 Task: Search one way flight ticket for 5 adults, 1 child, 2 infants in seat and 1 infant on lap in business from Eau Claire: Chippewa Valley Regional Airport to Evansville: Evansville Regional Airport on 5-3-2023. Number of bags: 2 checked bags. Outbound departure time preference is 17:30.
Action: Mouse moved to (333, 278)
Screenshot: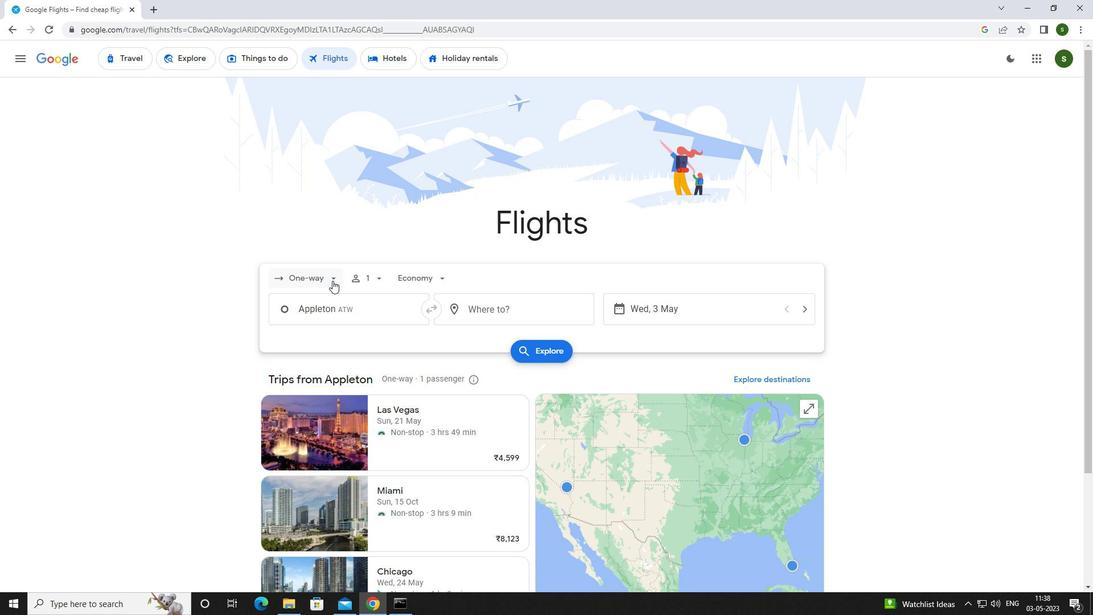 
Action: Mouse pressed left at (333, 278)
Screenshot: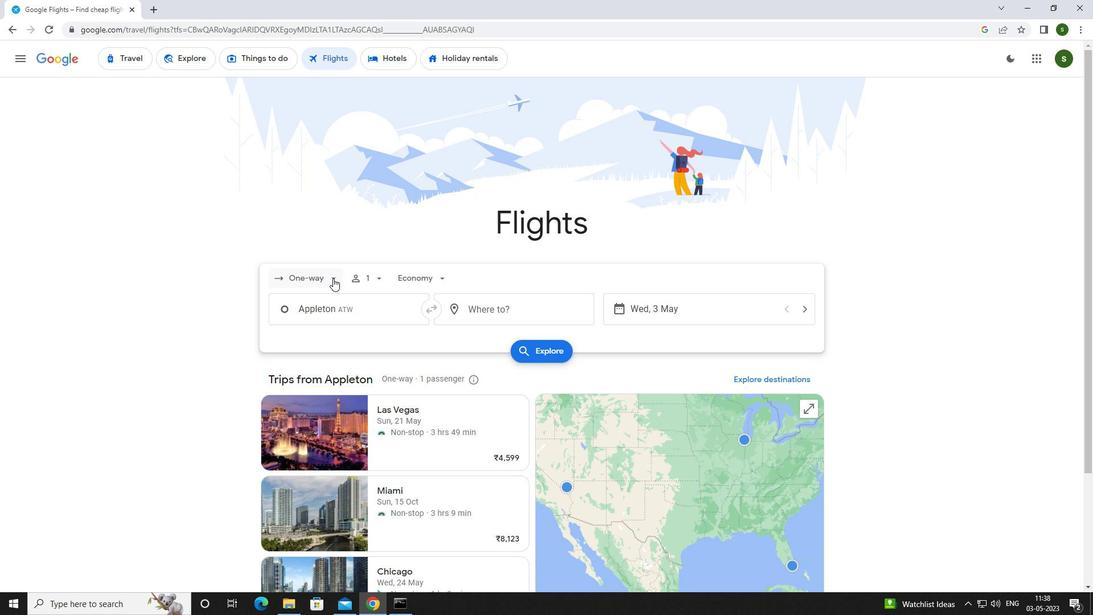 
Action: Mouse moved to (328, 332)
Screenshot: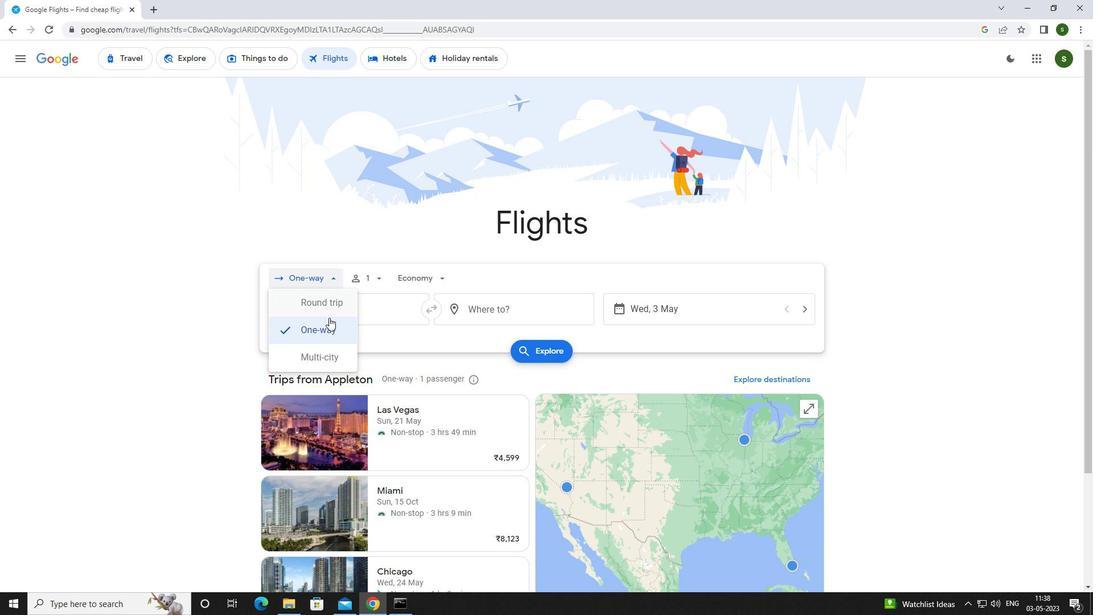 
Action: Mouse pressed left at (328, 332)
Screenshot: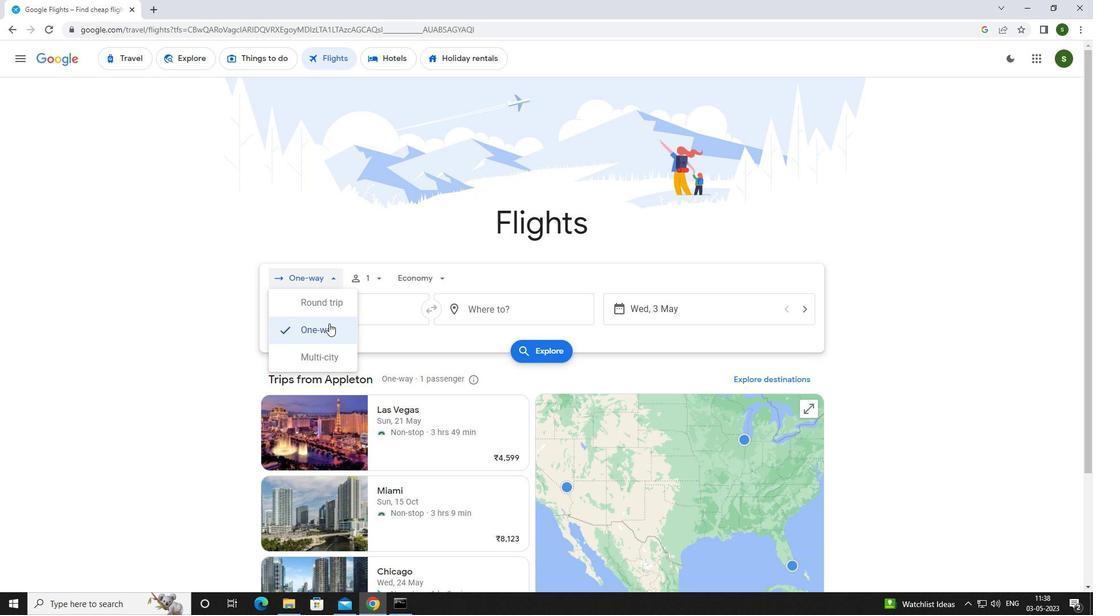 
Action: Mouse moved to (384, 280)
Screenshot: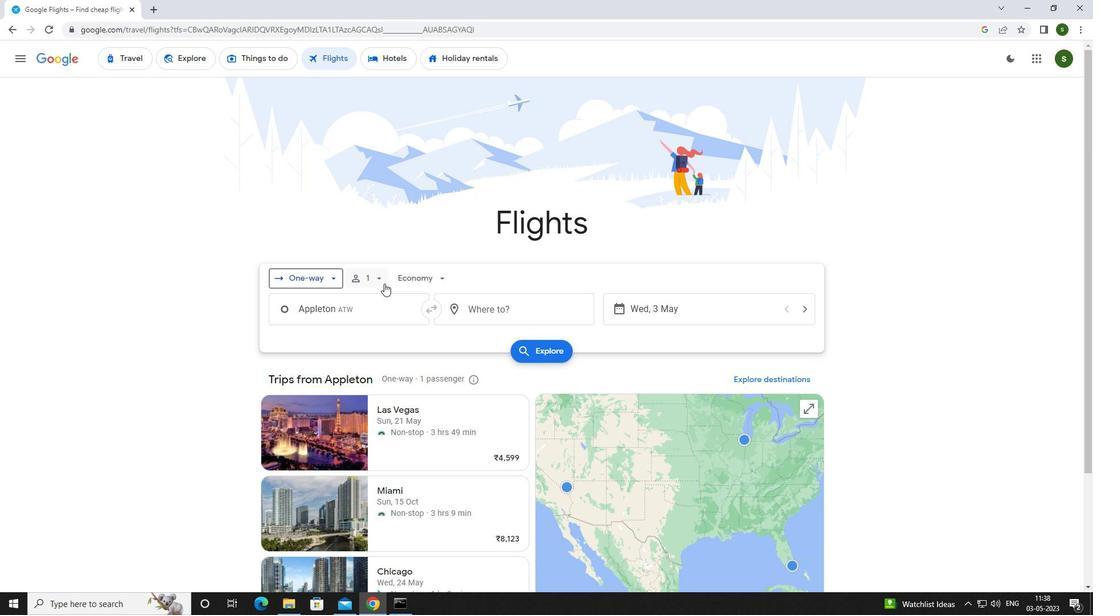 
Action: Mouse pressed left at (384, 280)
Screenshot: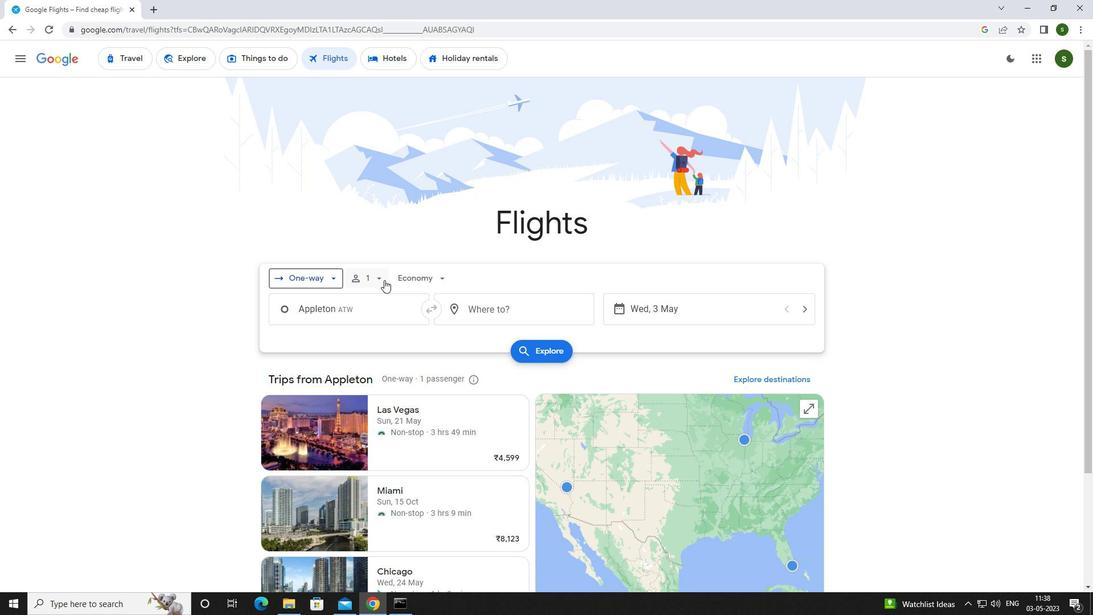 
Action: Mouse moved to (473, 305)
Screenshot: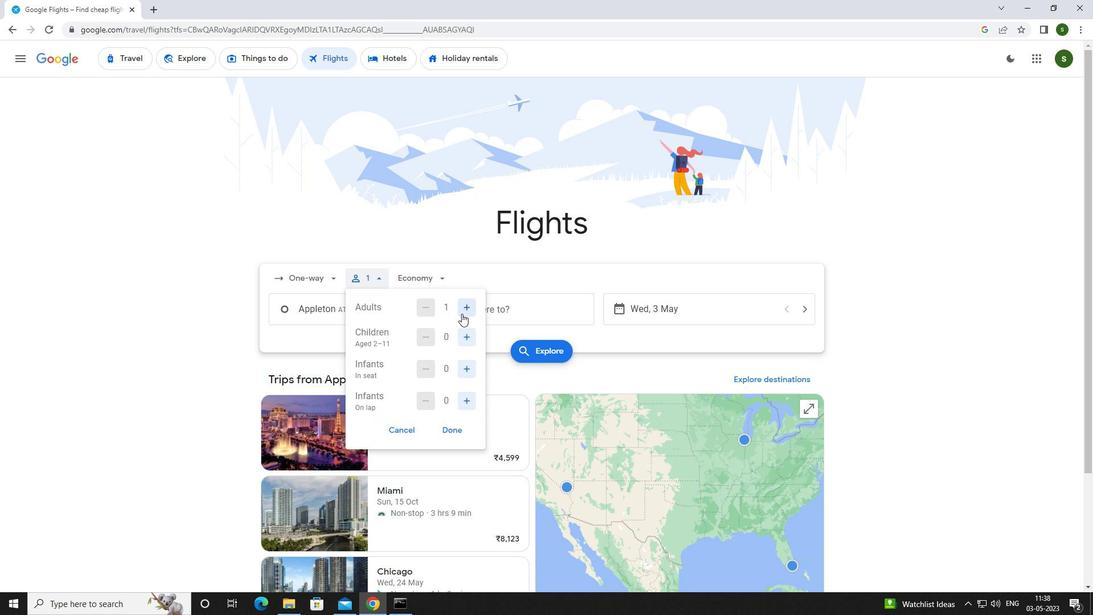 
Action: Mouse pressed left at (473, 305)
Screenshot: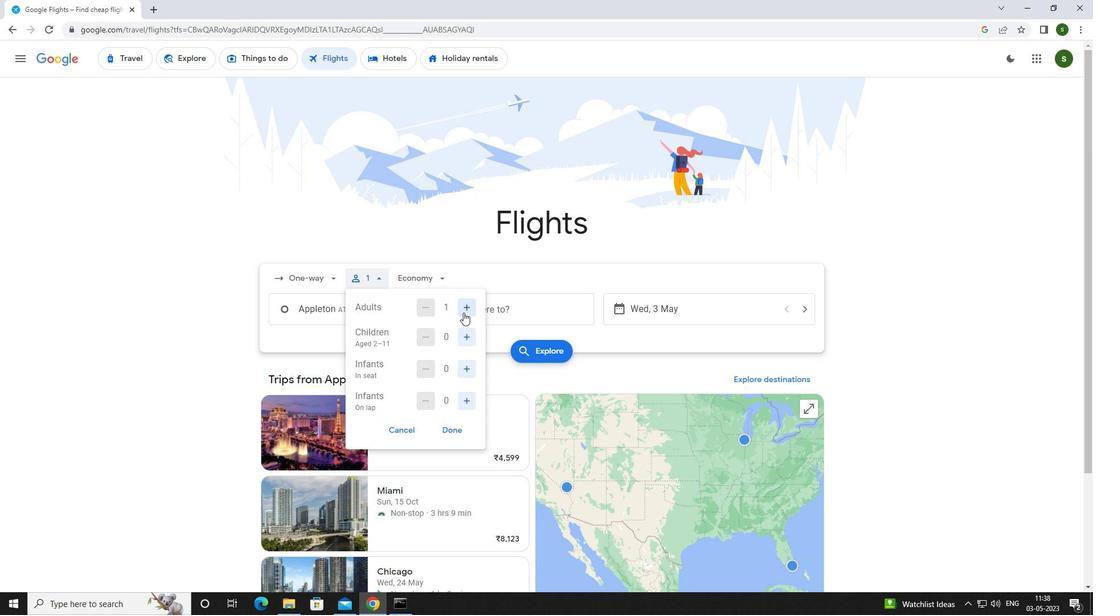 
Action: Mouse pressed left at (473, 305)
Screenshot: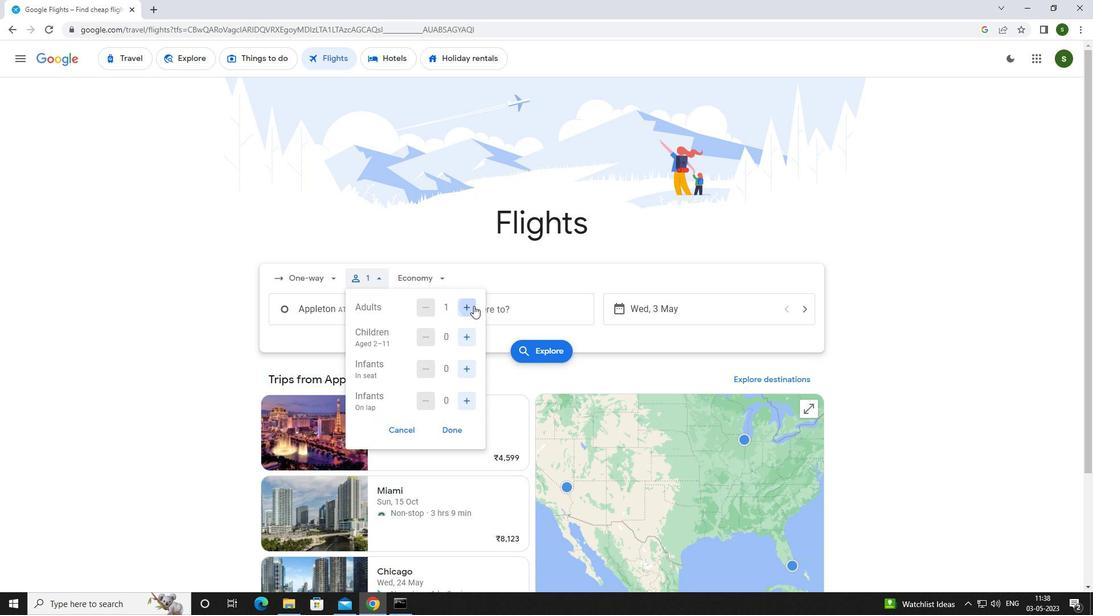 
Action: Mouse pressed left at (473, 305)
Screenshot: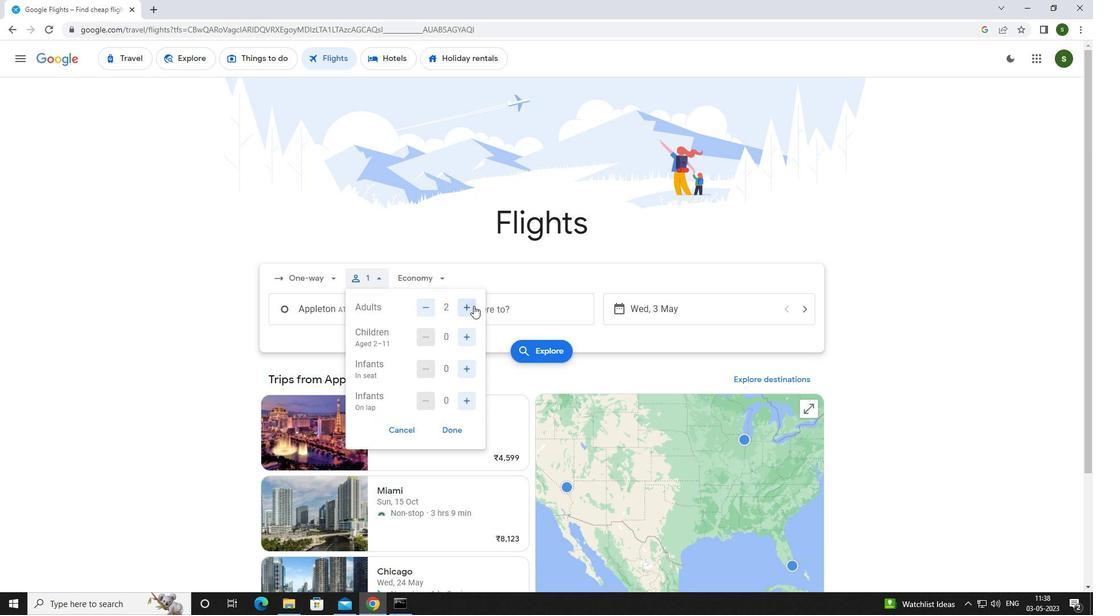 
Action: Mouse pressed left at (473, 305)
Screenshot: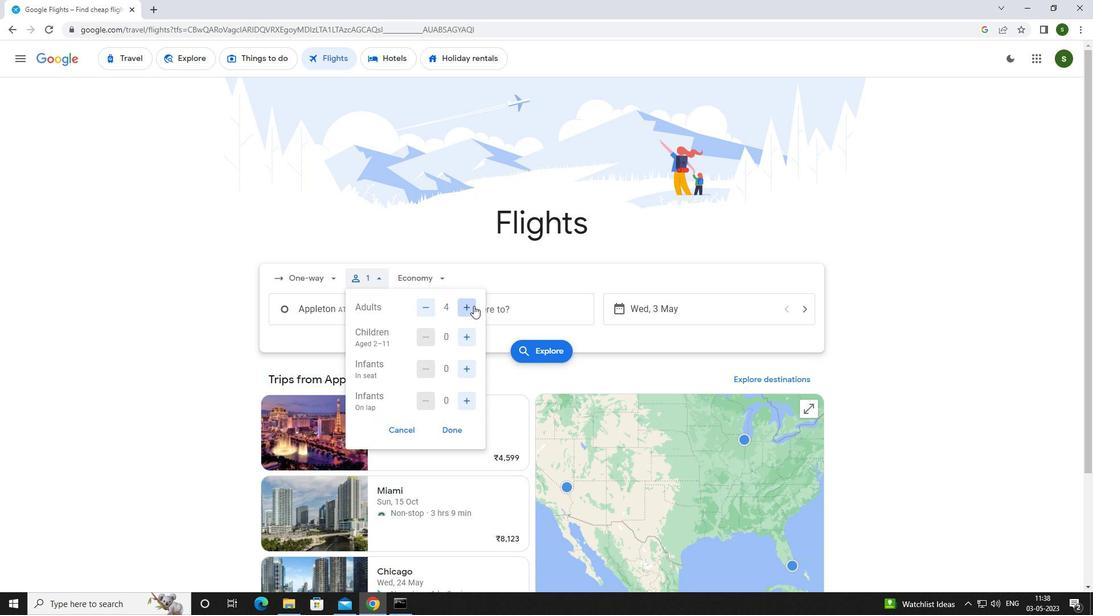 
Action: Mouse moved to (463, 338)
Screenshot: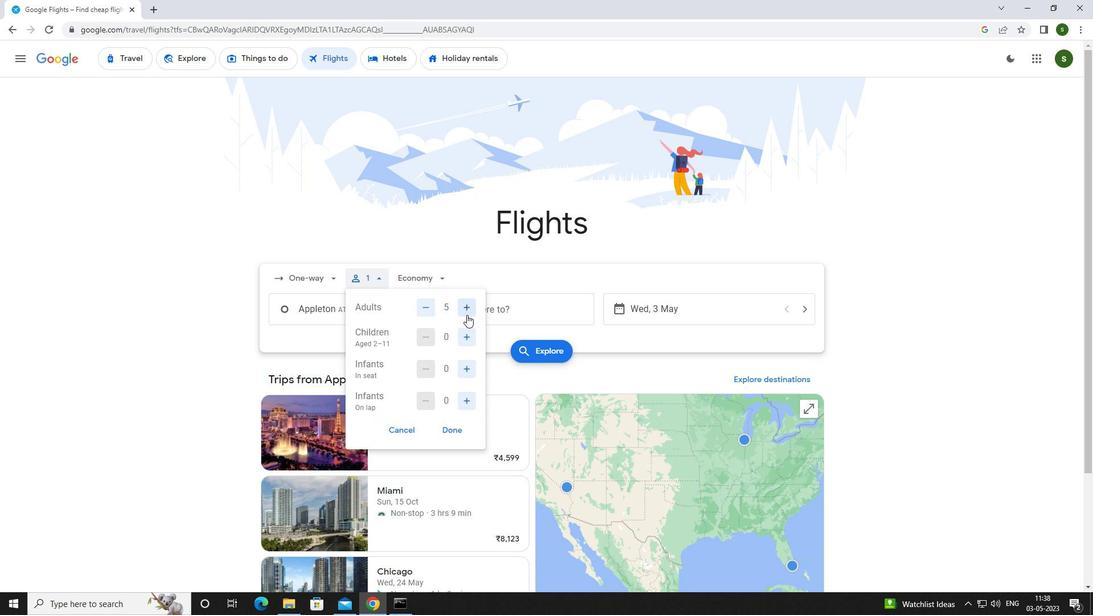 
Action: Mouse pressed left at (463, 338)
Screenshot: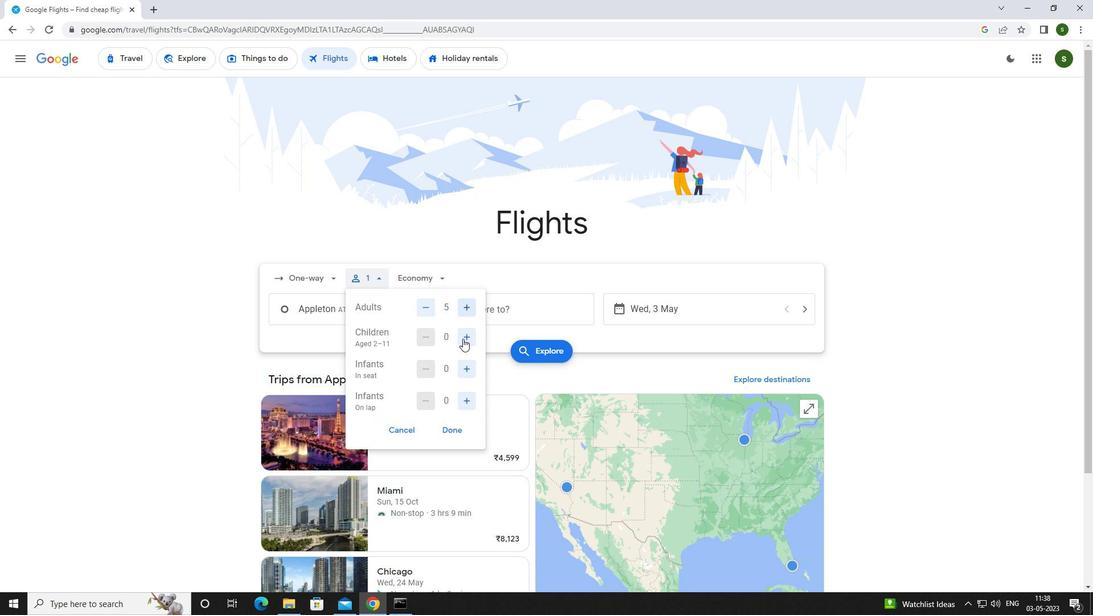 
Action: Mouse moved to (463, 370)
Screenshot: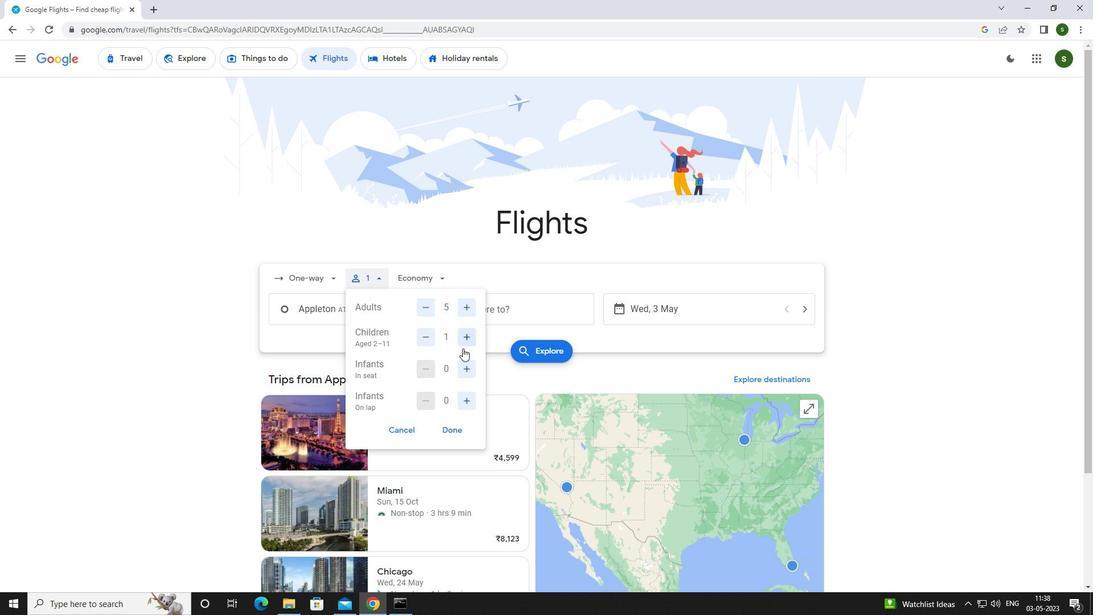 
Action: Mouse pressed left at (463, 370)
Screenshot: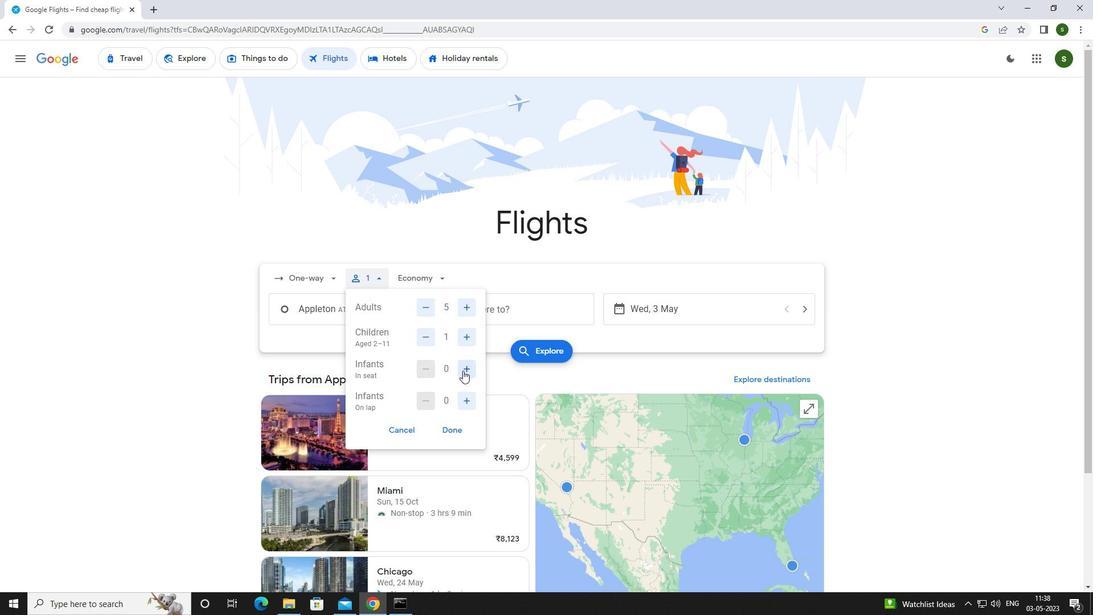 
Action: Mouse moved to (468, 396)
Screenshot: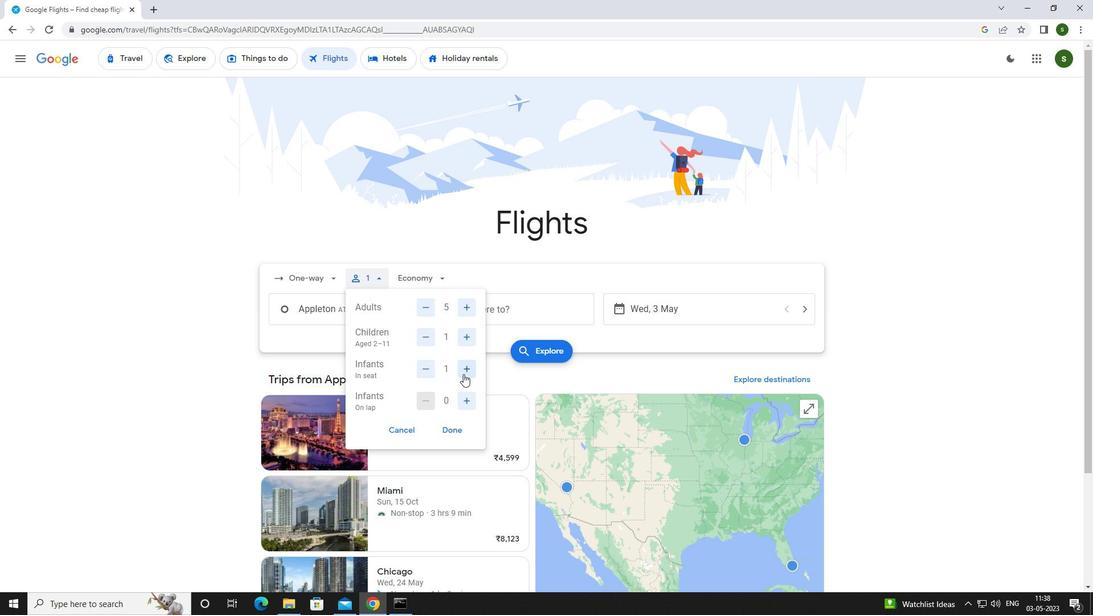 
Action: Mouse pressed left at (468, 396)
Screenshot: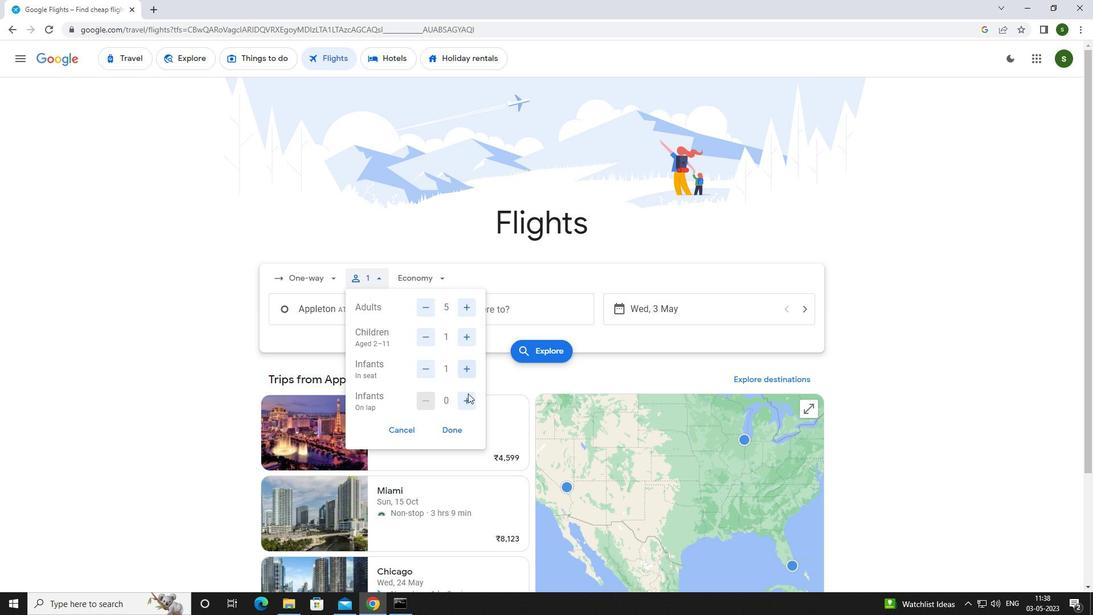 
Action: Mouse moved to (431, 277)
Screenshot: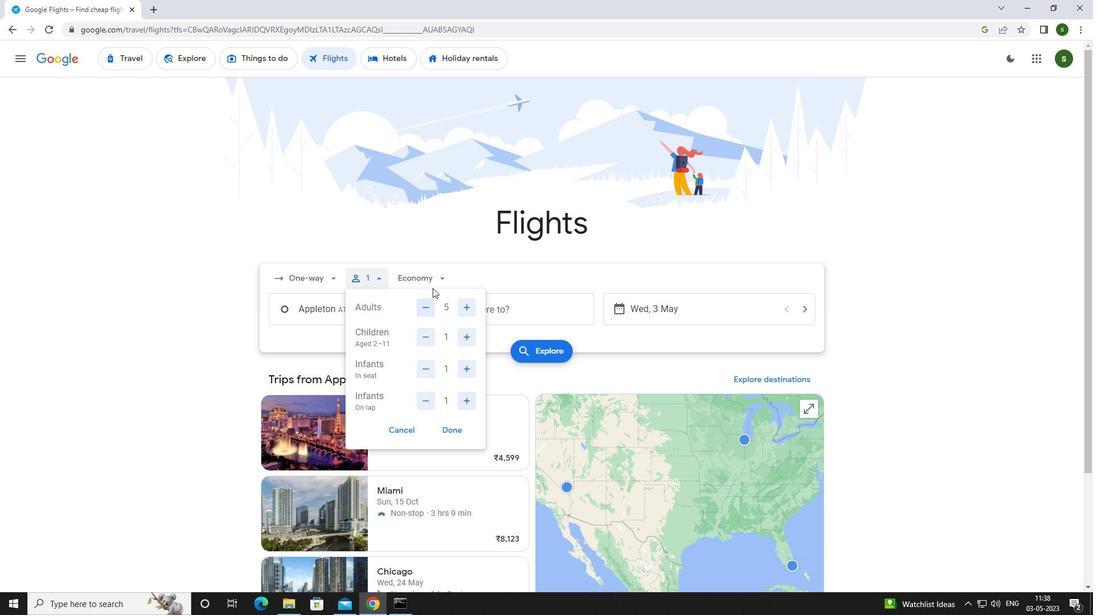
Action: Mouse pressed left at (431, 277)
Screenshot: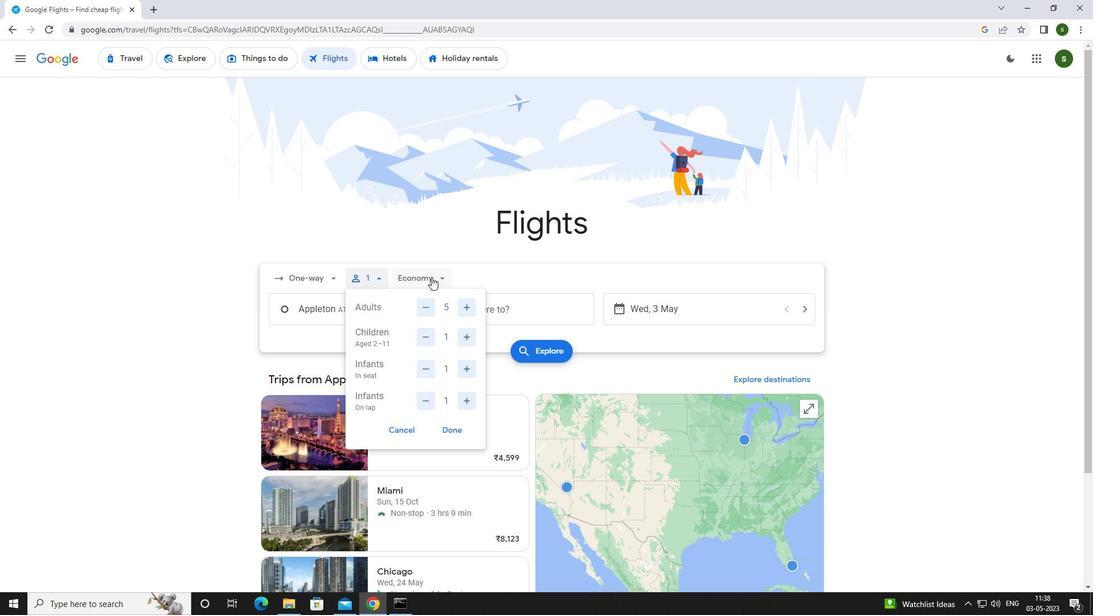 
Action: Mouse moved to (444, 357)
Screenshot: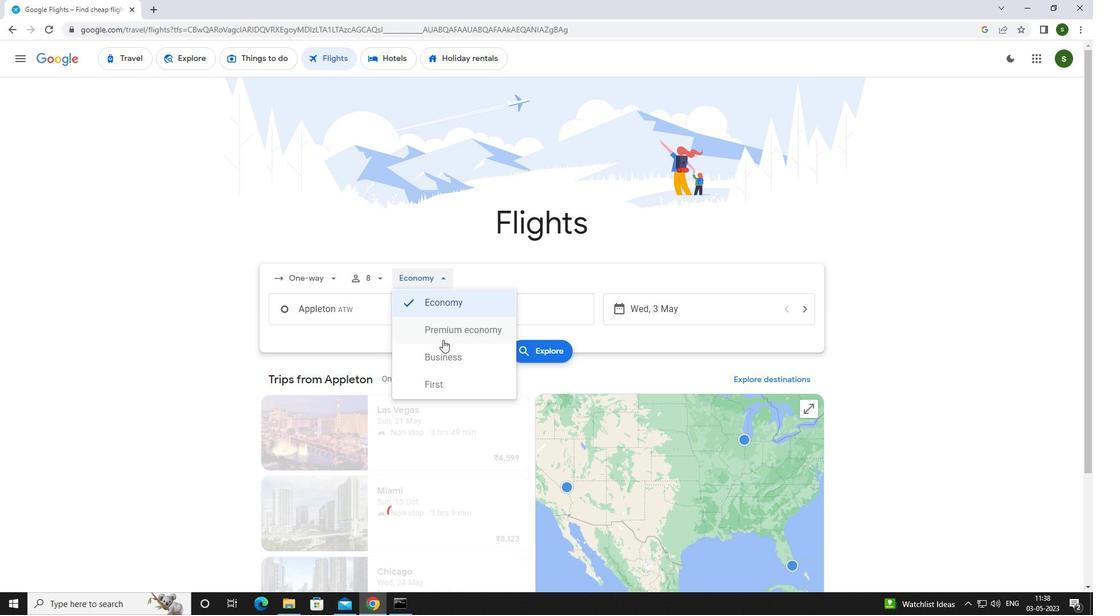 
Action: Mouse pressed left at (444, 357)
Screenshot: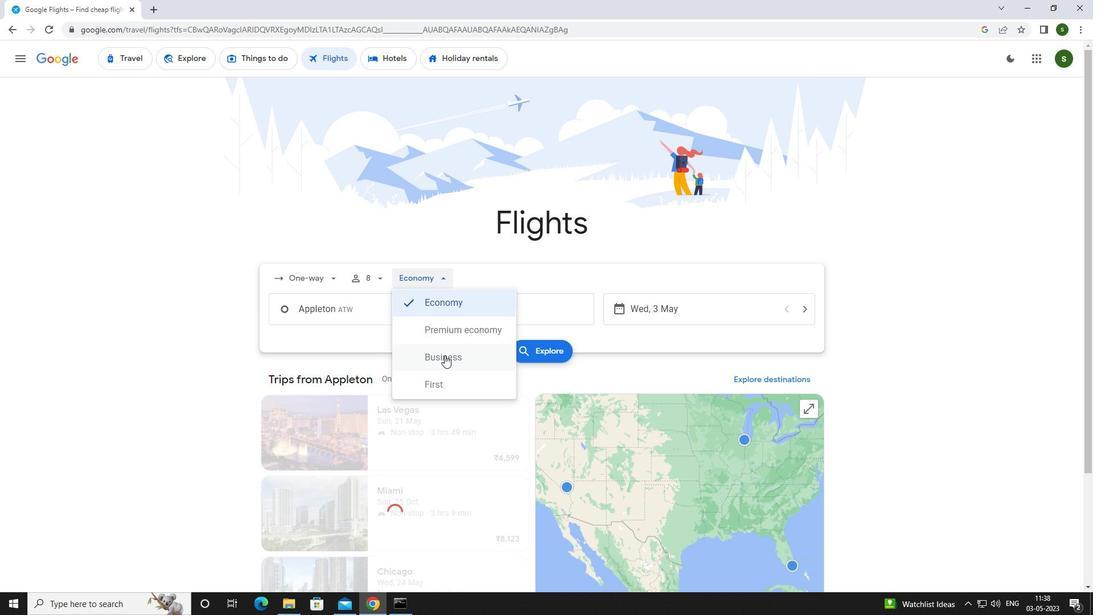
Action: Mouse moved to (402, 311)
Screenshot: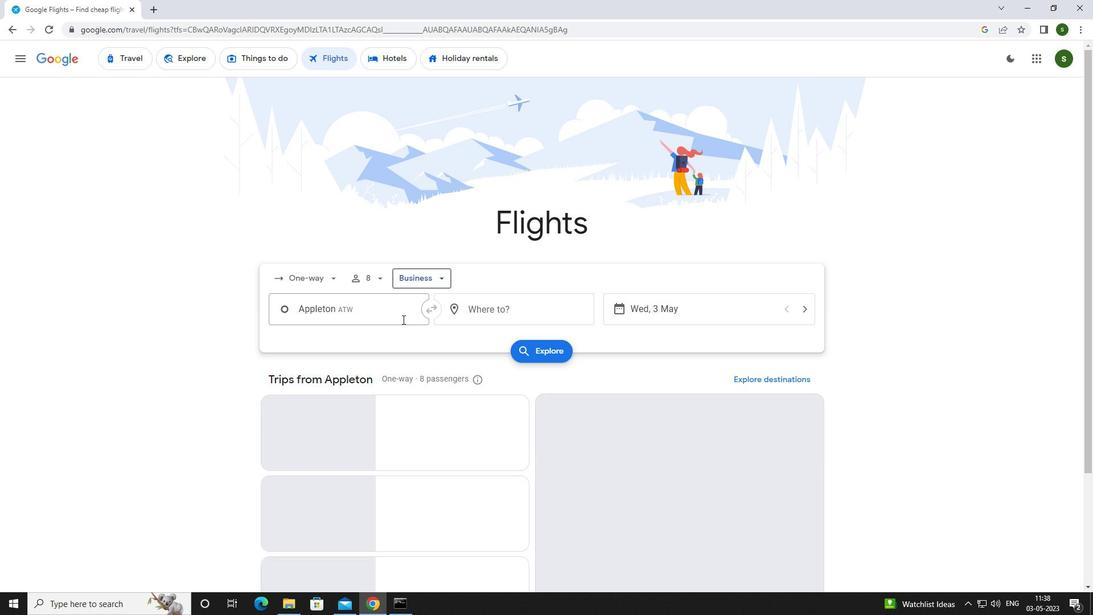 
Action: Mouse pressed left at (402, 311)
Screenshot: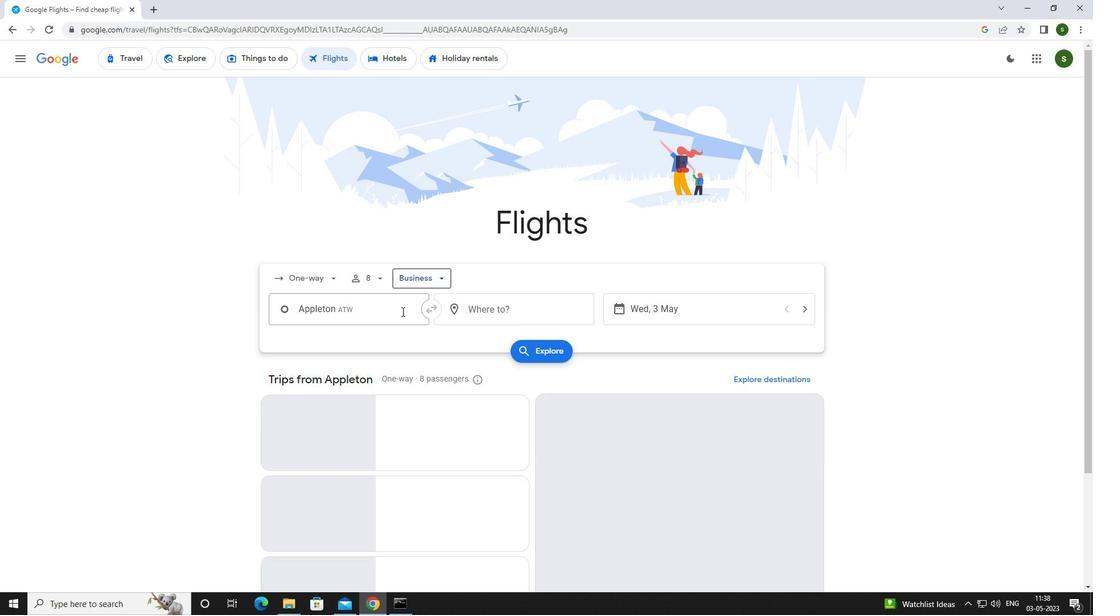 
Action: Mouse moved to (402, 311)
Screenshot: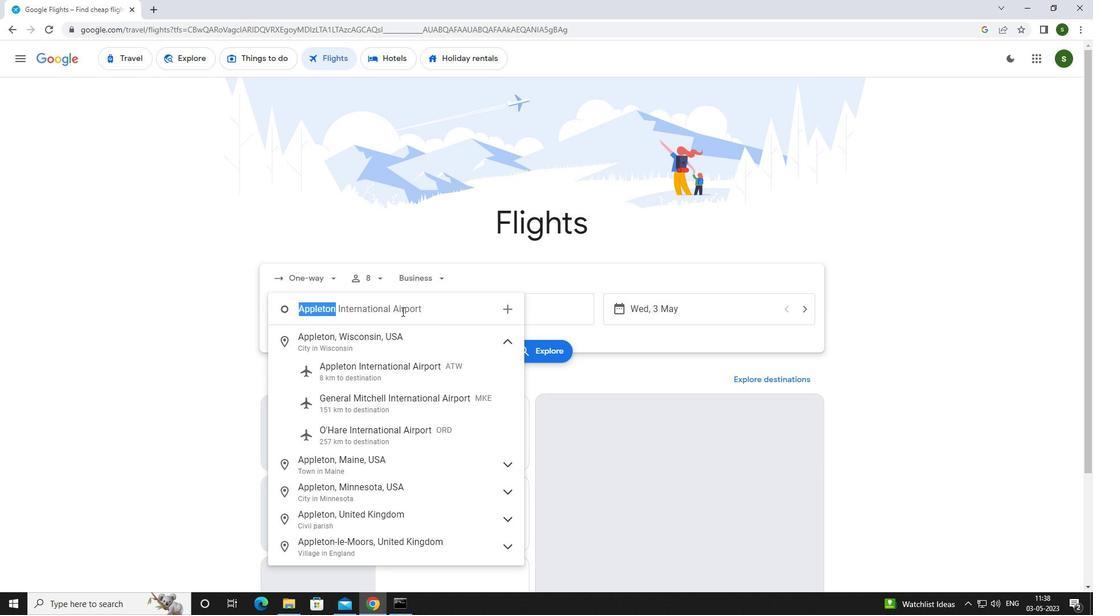
Action: Key pressed <Key.caps_lock>c<Key.caps_lock>hippewa
Screenshot: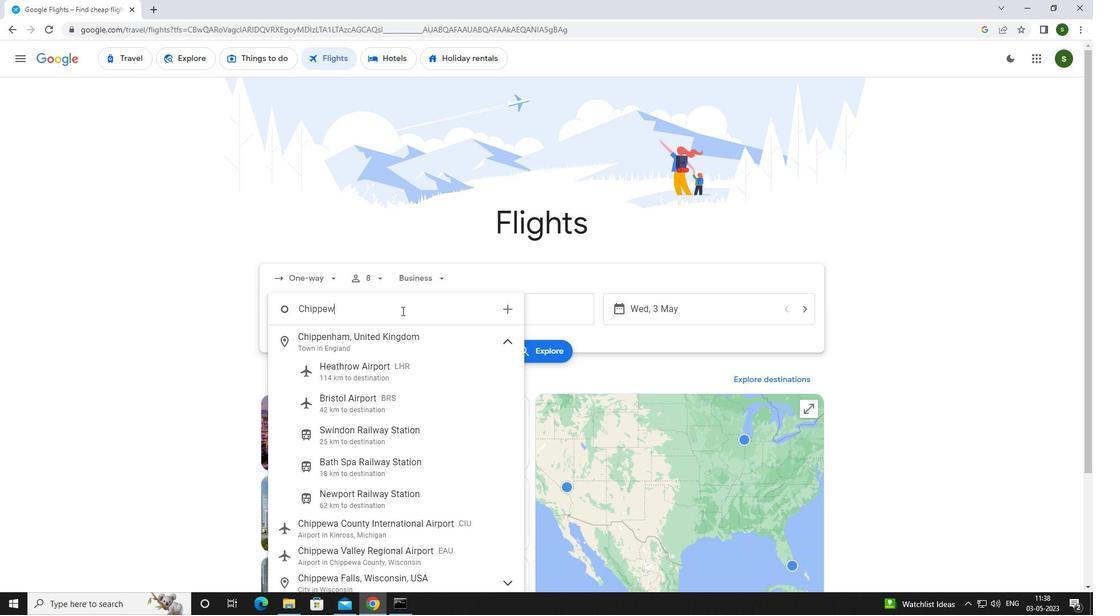 
Action: Mouse moved to (396, 369)
Screenshot: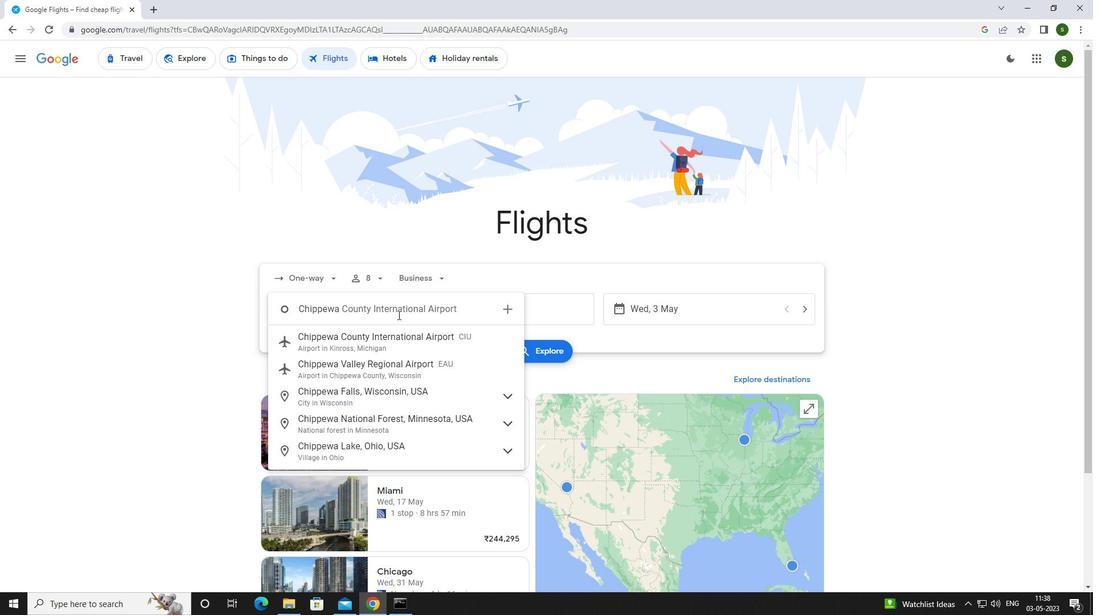 
Action: Mouse pressed left at (396, 369)
Screenshot: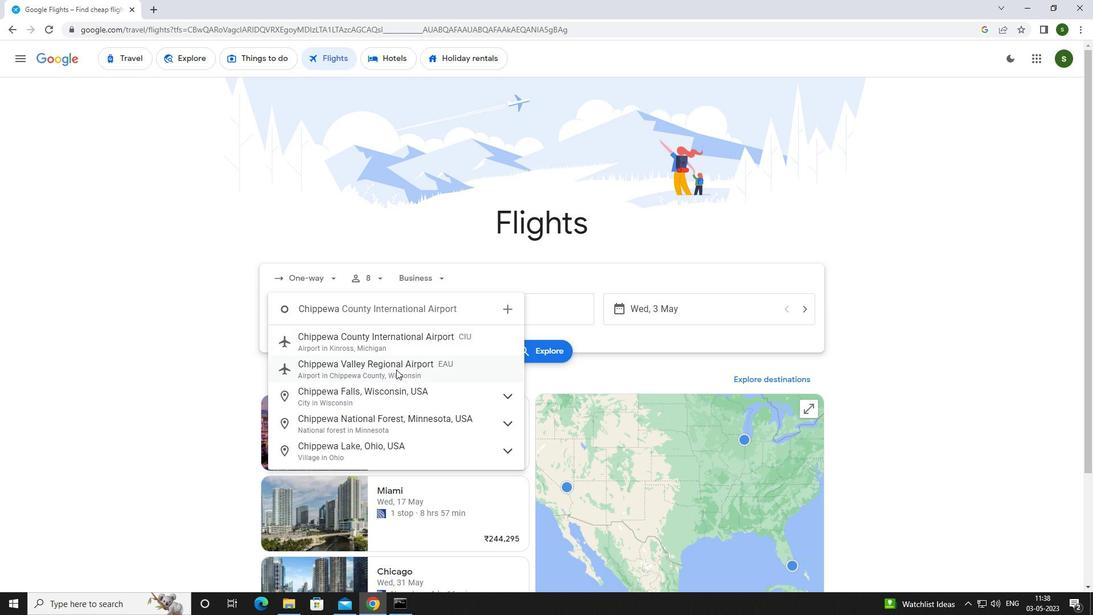 
Action: Mouse moved to (496, 306)
Screenshot: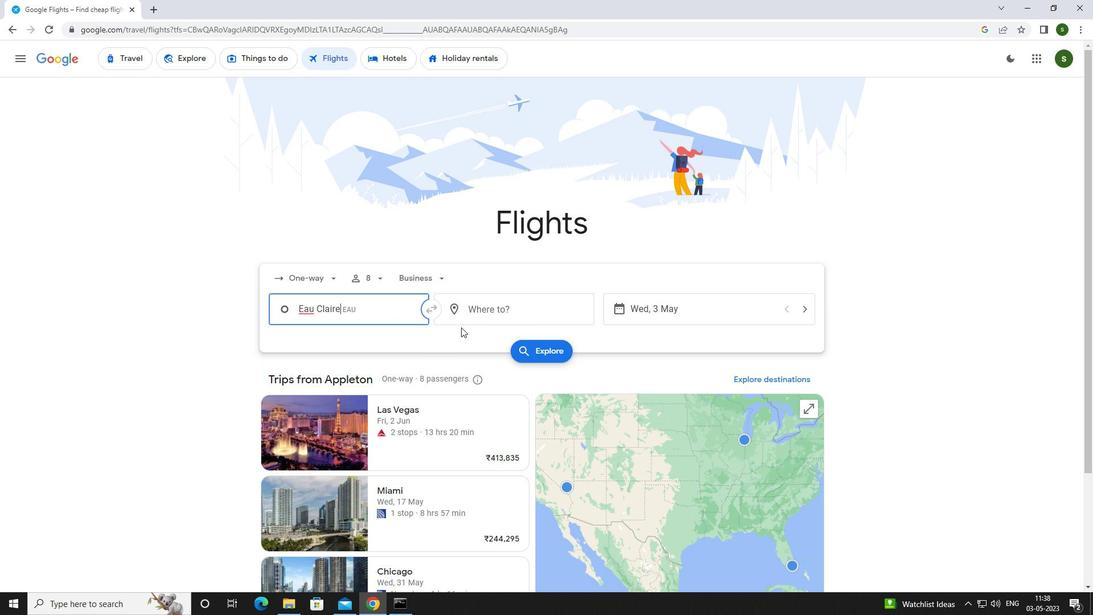 
Action: Mouse pressed left at (496, 306)
Screenshot: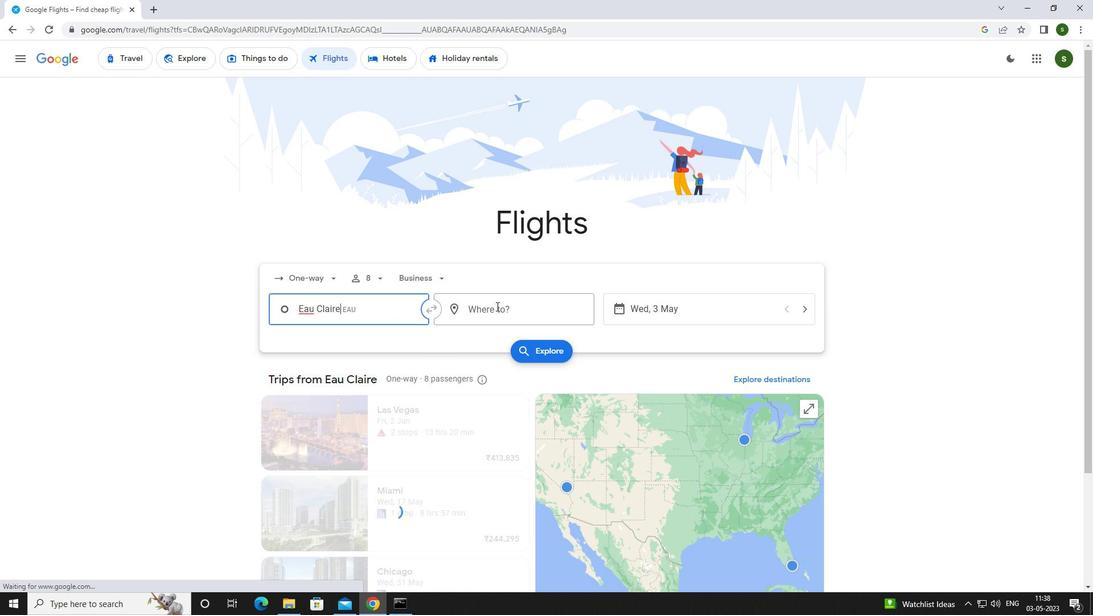 
Action: Mouse moved to (497, 305)
Screenshot: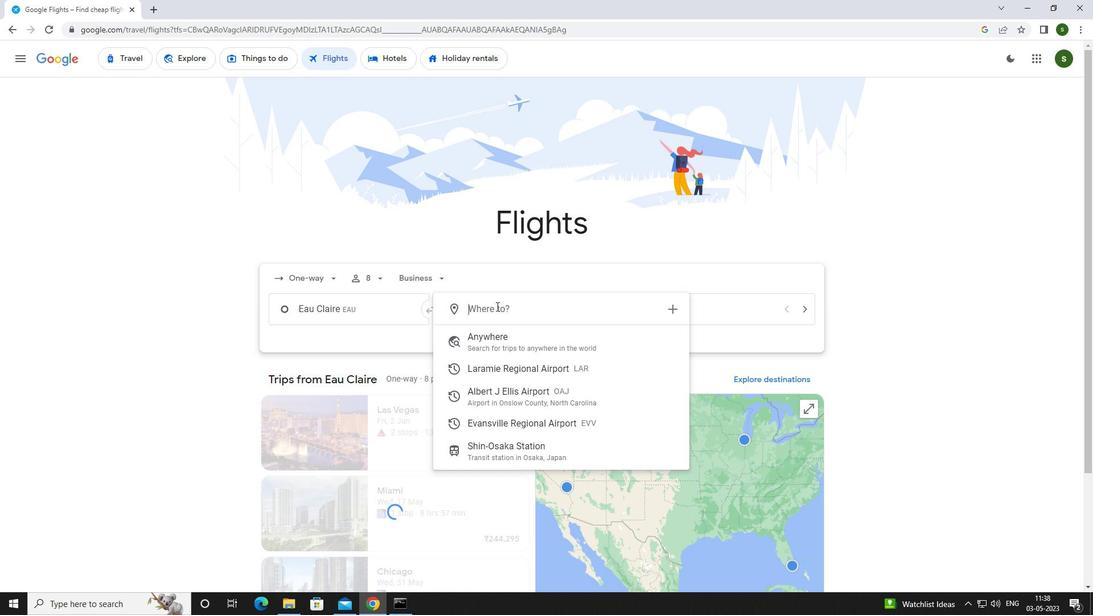 
Action: Key pressed <Key.caps_lock>e<Key.caps_lock>vansv
Screenshot: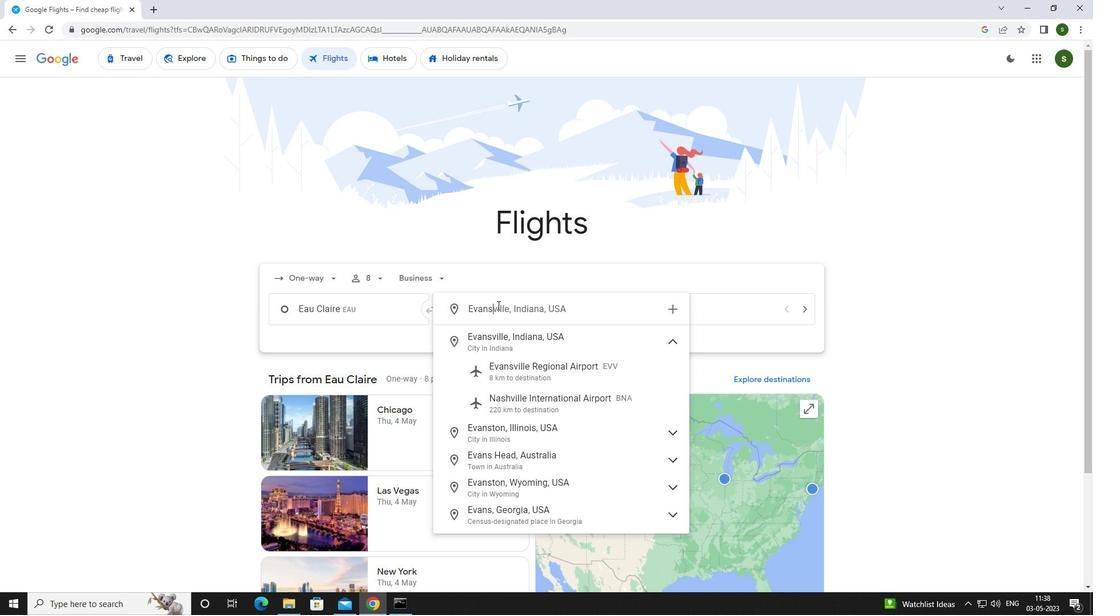 
Action: Mouse moved to (503, 366)
Screenshot: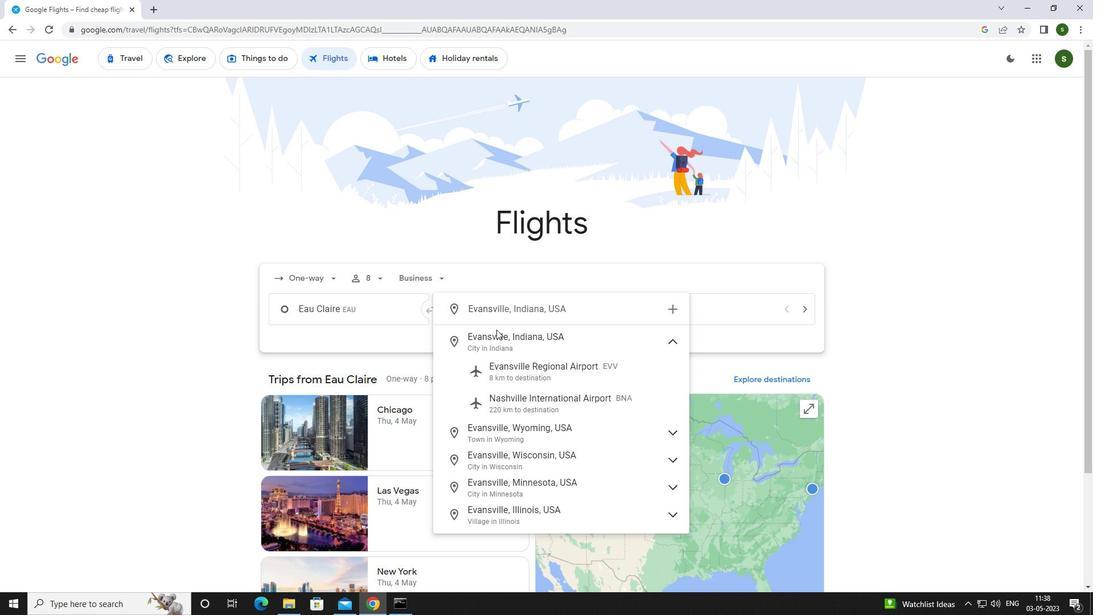 
Action: Mouse pressed left at (503, 366)
Screenshot: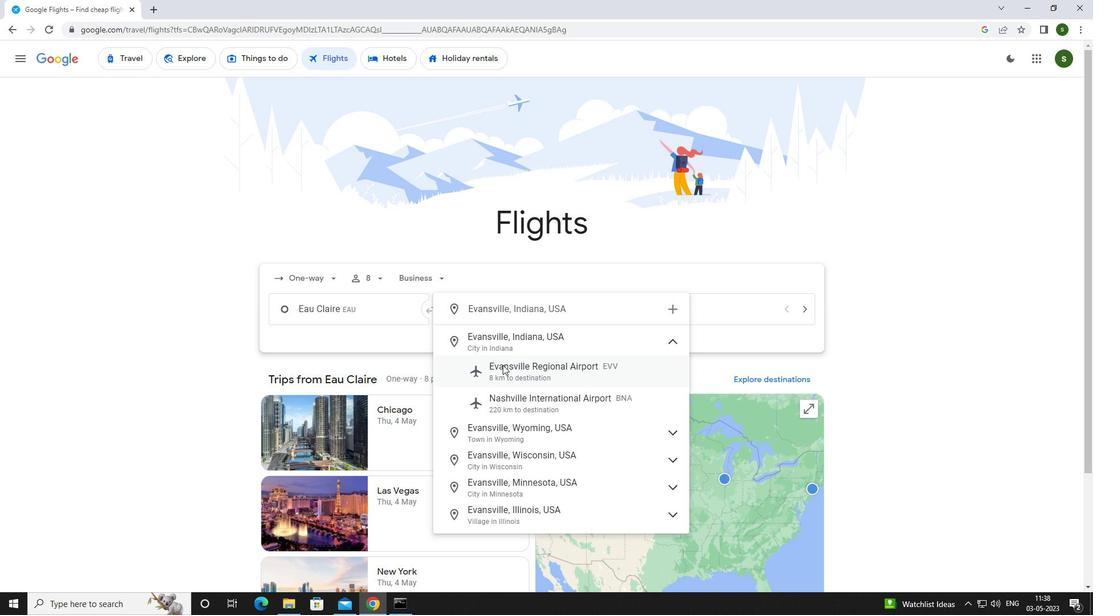 
Action: Mouse moved to (709, 309)
Screenshot: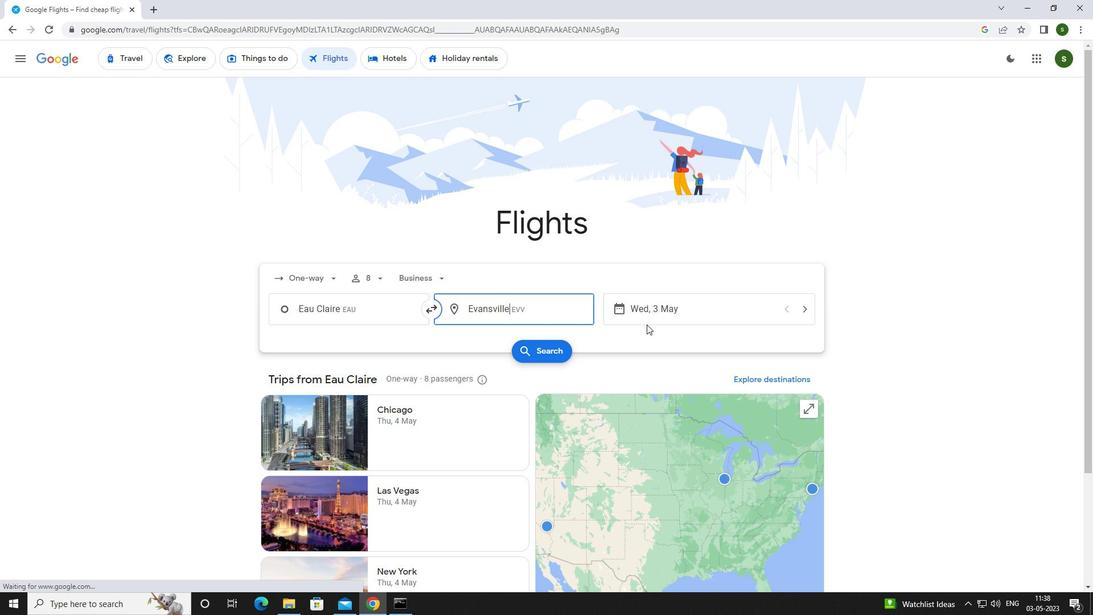 
Action: Mouse pressed left at (709, 309)
Screenshot: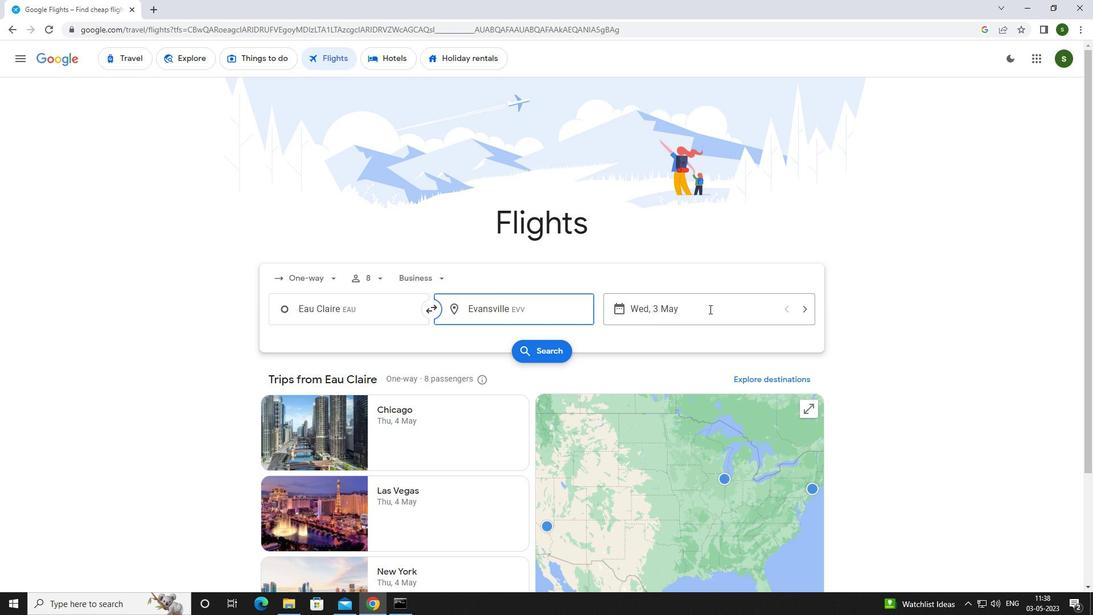 
Action: Mouse moved to (488, 383)
Screenshot: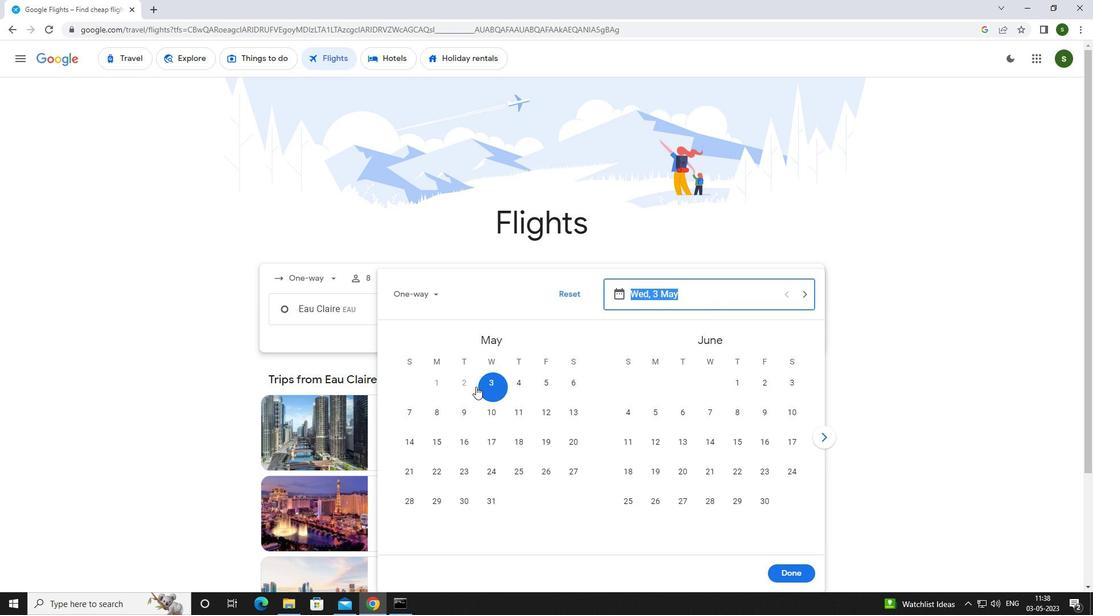 
Action: Mouse pressed left at (488, 383)
Screenshot: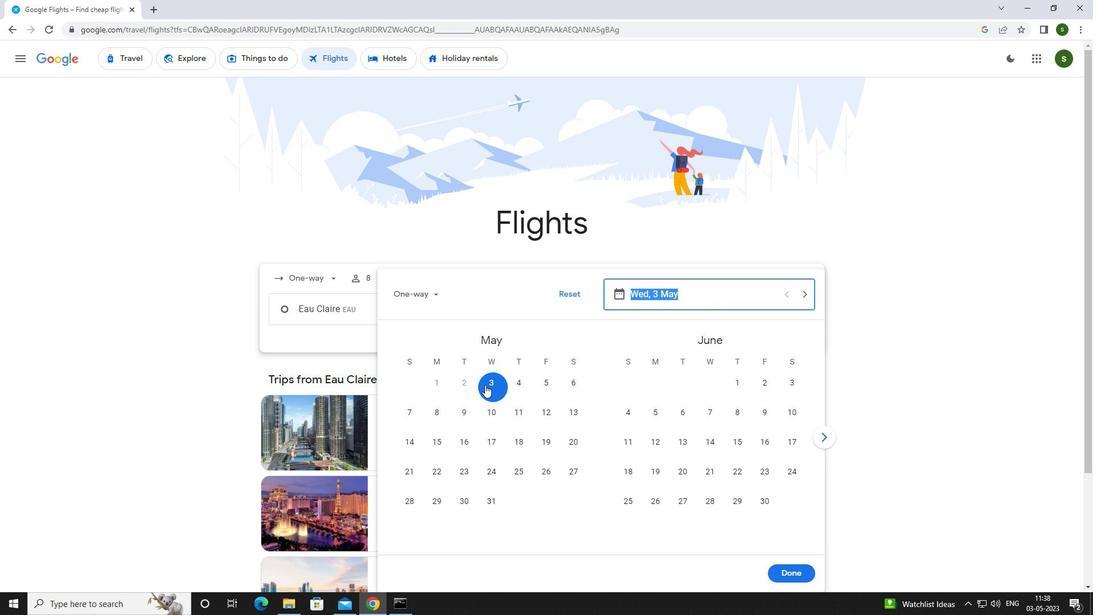 
Action: Mouse moved to (775, 569)
Screenshot: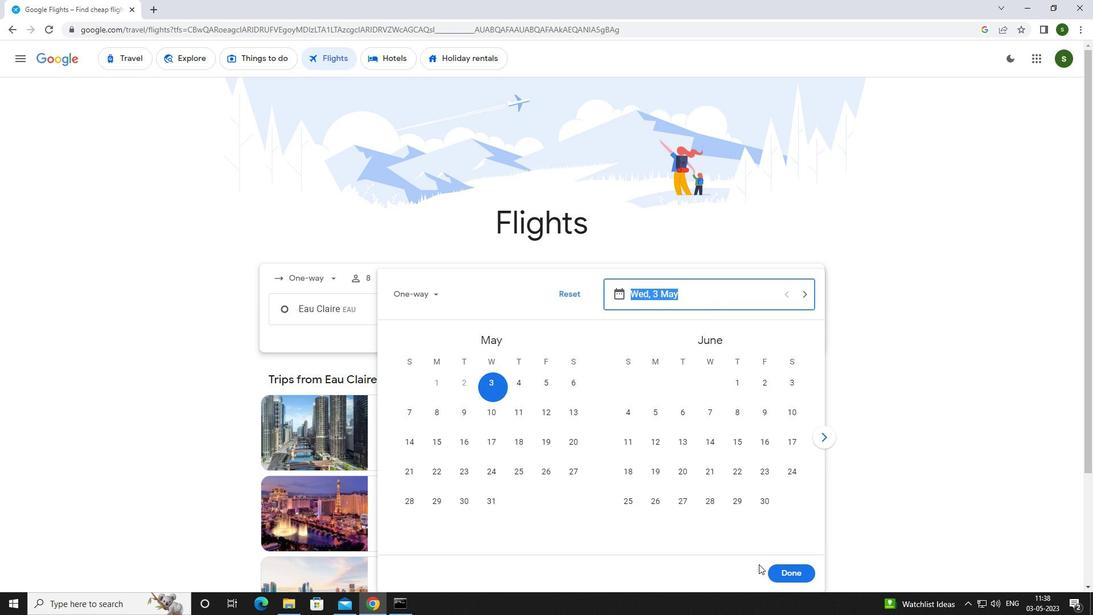 
Action: Mouse pressed left at (775, 569)
Screenshot: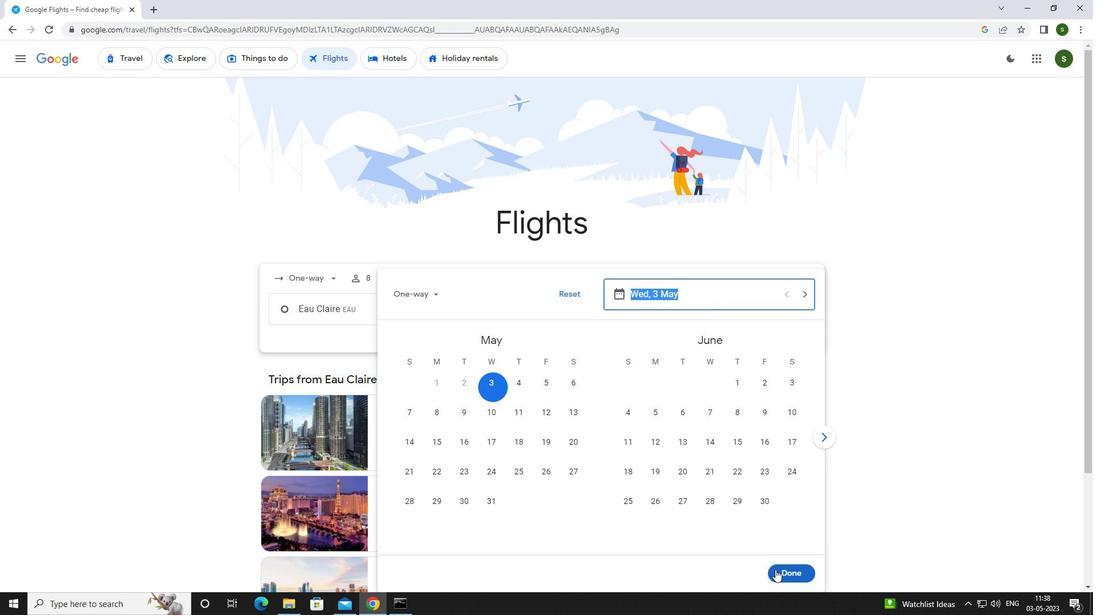 
Action: Mouse moved to (538, 360)
Screenshot: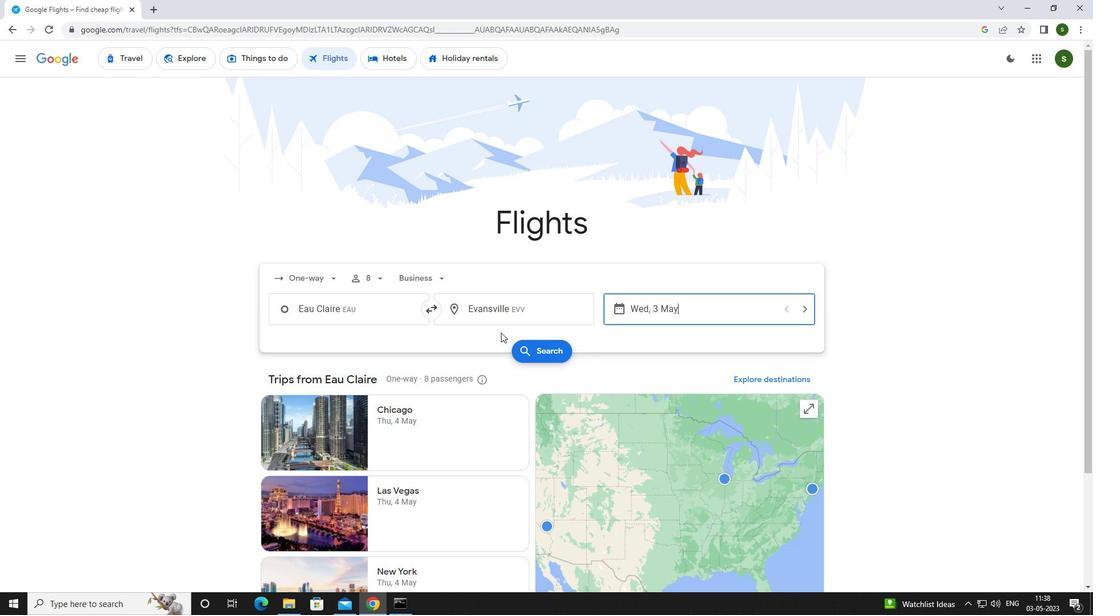 
Action: Mouse pressed left at (538, 360)
Screenshot: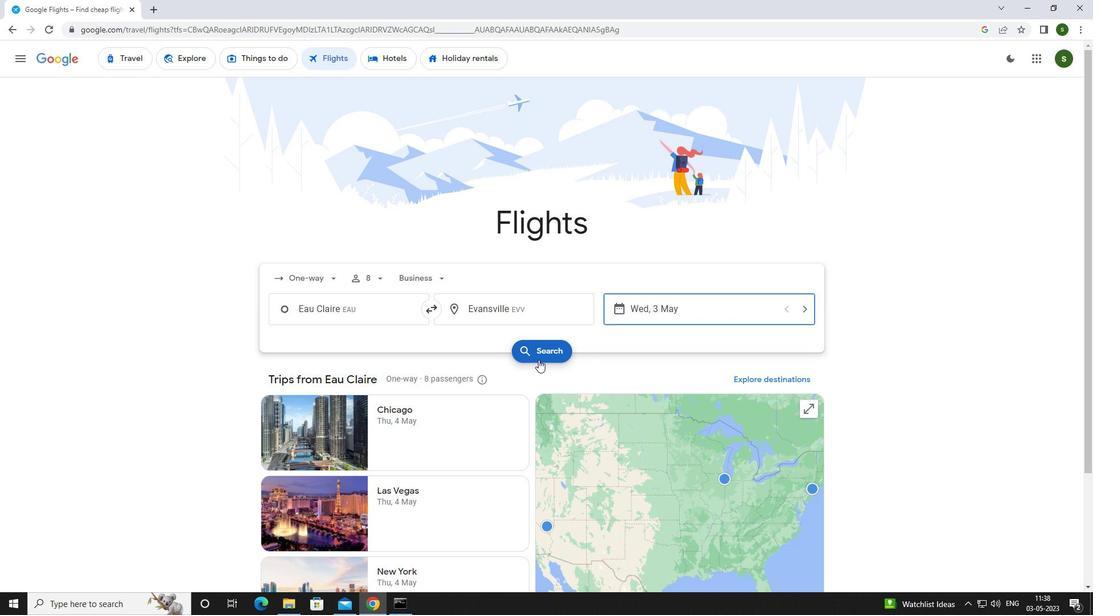 
Action: Mouse moved to (283, 164)
Screenshot: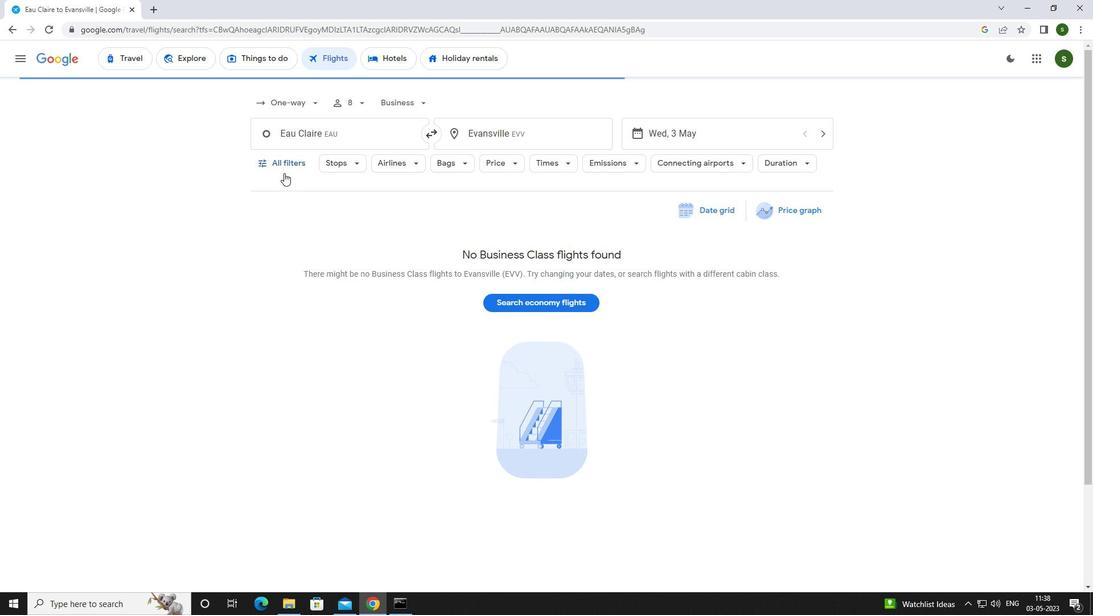 
Action: Mouse pressed left at (283, 164)
Screenshot: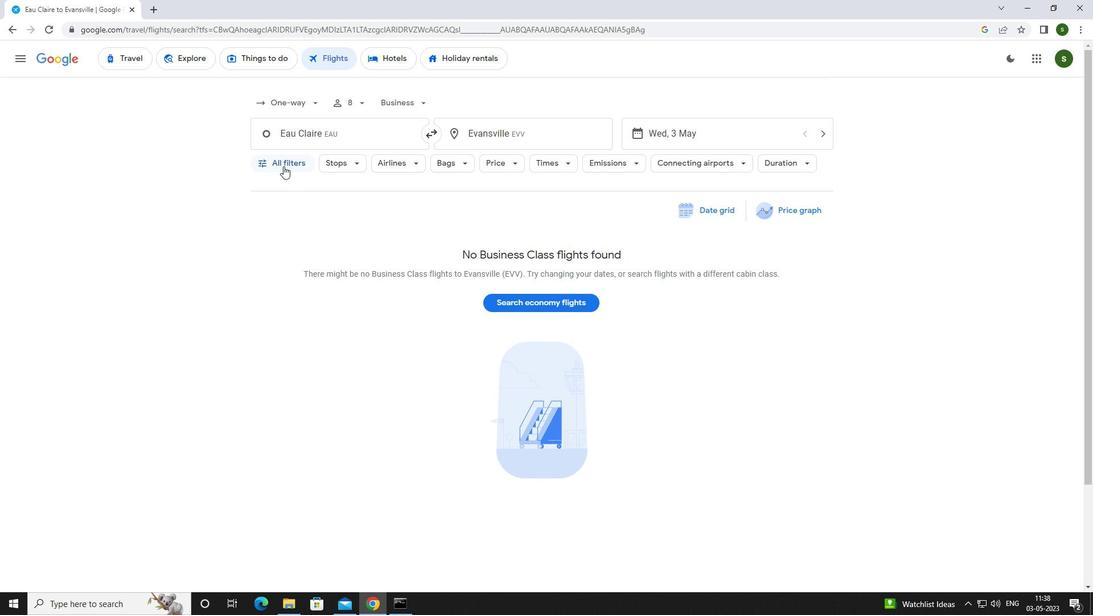 
Action: Mouse moved to (358, 284)
Screenshot: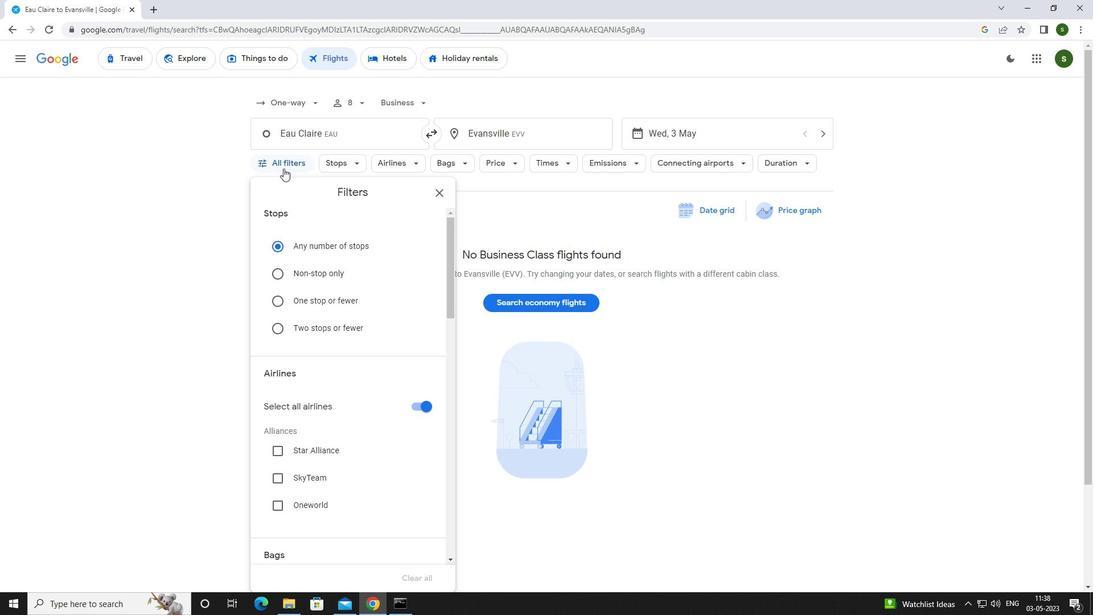 
Action: Mouse scrolled (358, 284) with delta (0, 0)
Screenshot: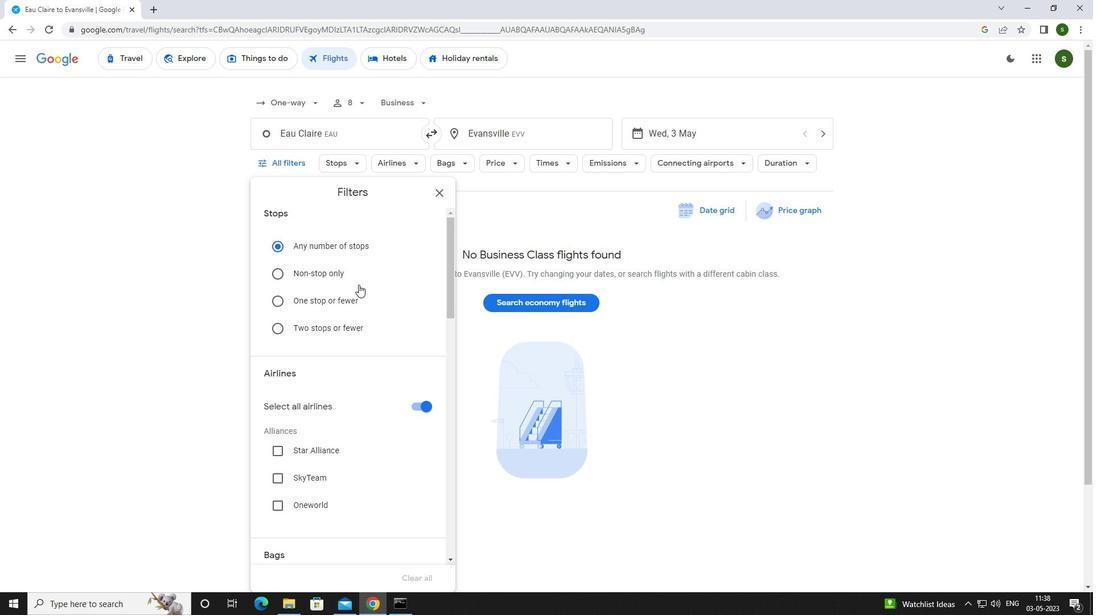 
Action: Mouse scrolled (358, 284) with delta (0, 0)
Screenshot: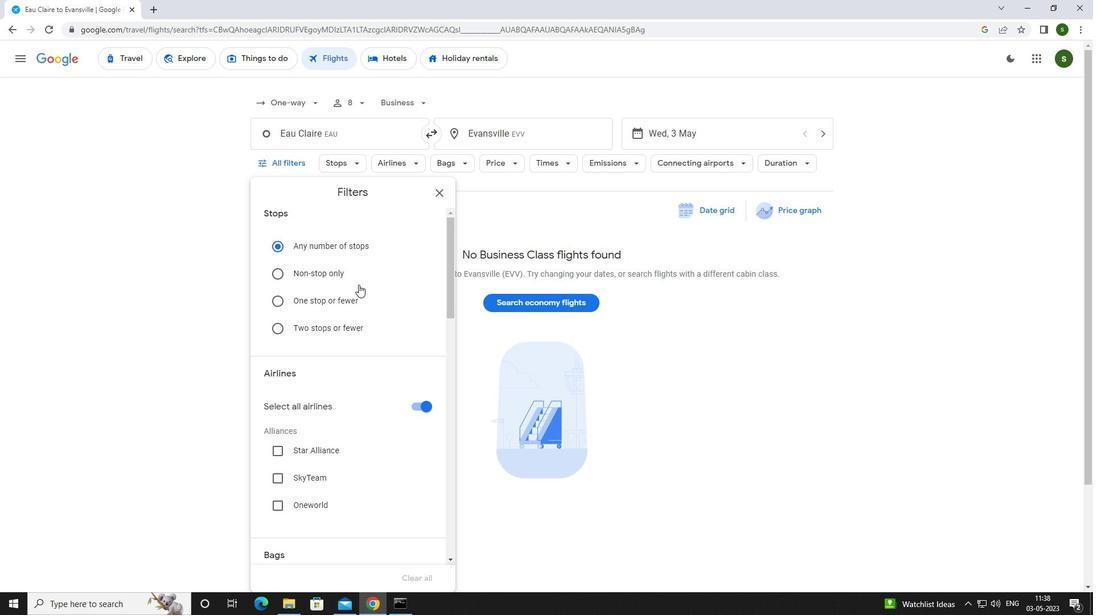 
Action: Mouse scrolled (358, 284) with delta (0, 0)
Screenshot: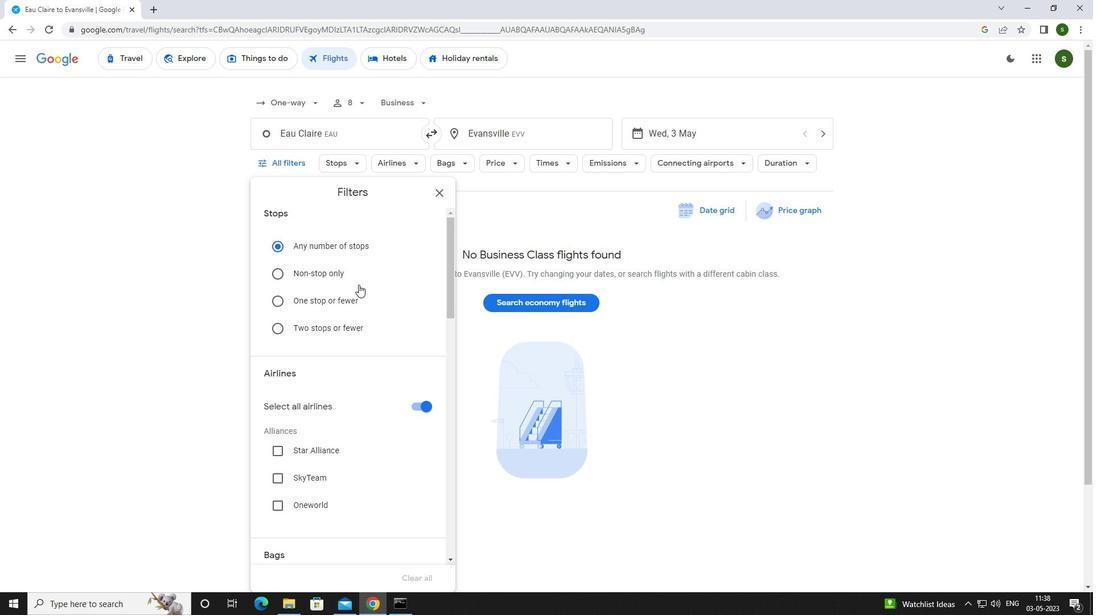 
Action: Mouse scrolled (358, 284) with delta (0, 0)
Screenshot: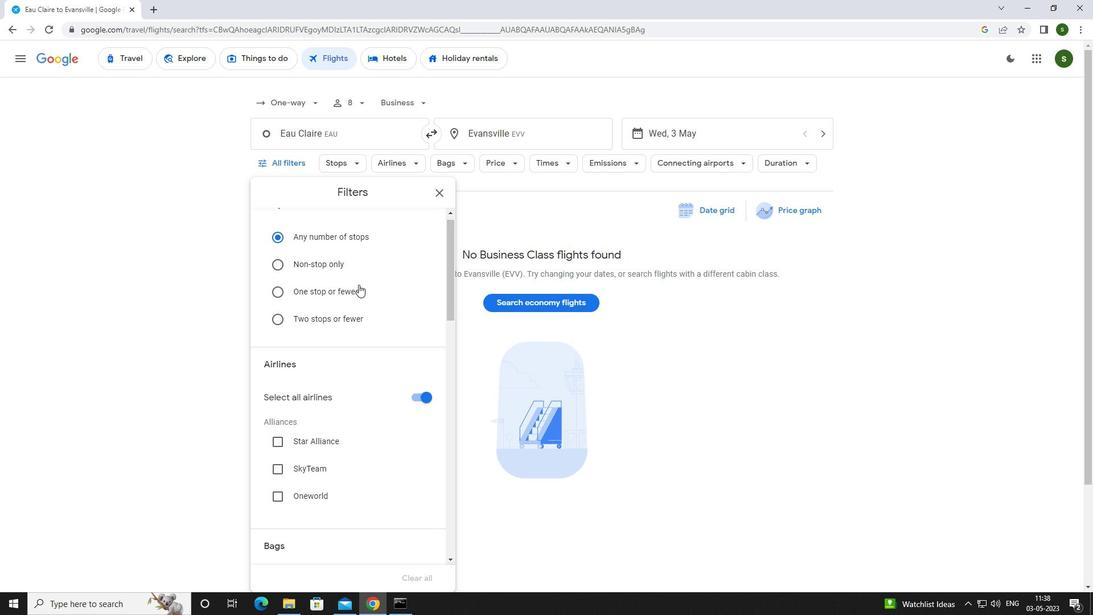 
Action: Mouse moved to (423, 389)
Screenshot: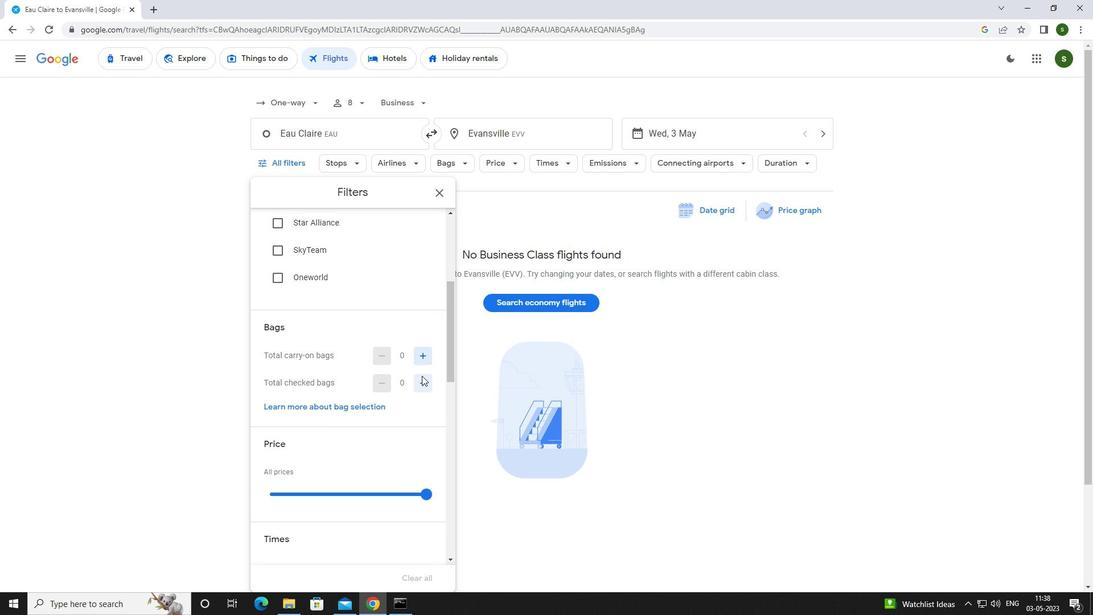 
Action: Mouse pressed left at (423, 389)
Screenshot: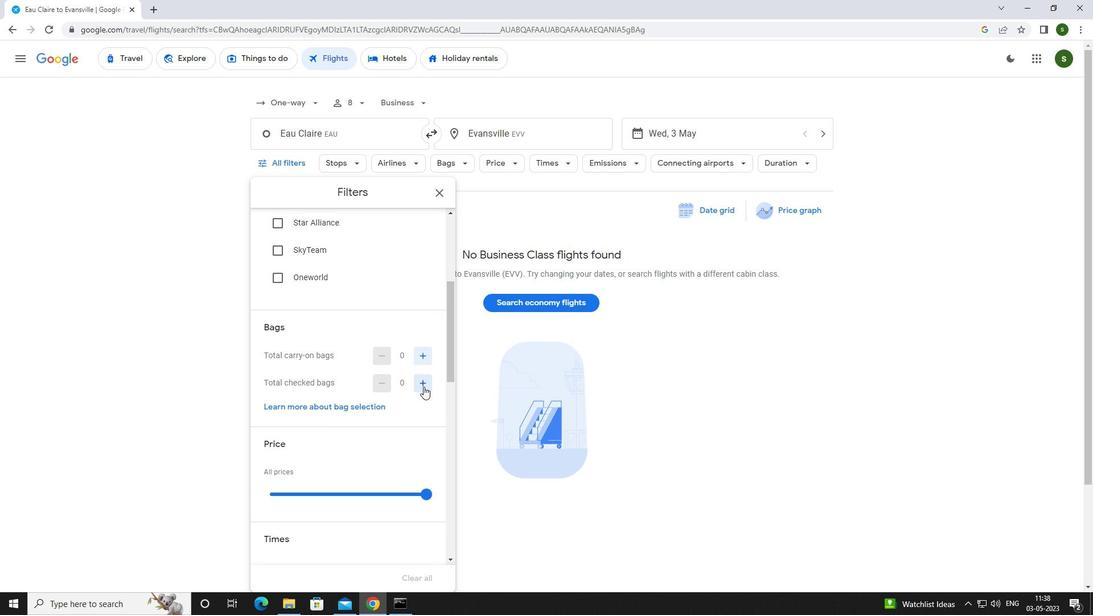 
Action: Mouse pressed left at (423, 389)
Screenshot: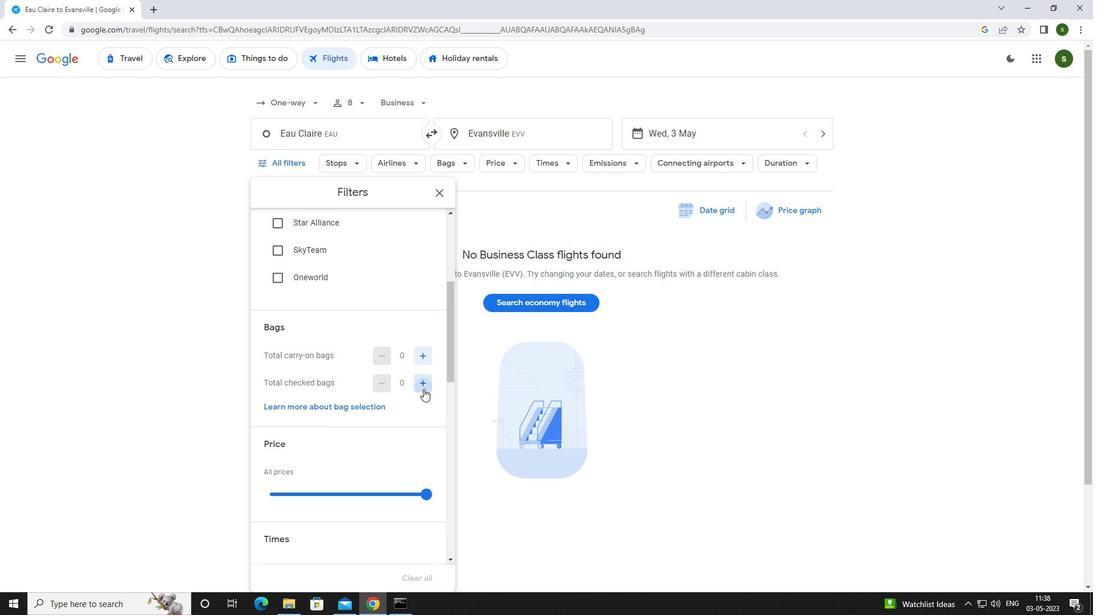 
Action: Mouse scrolled (423, 388) with delta (0, 0)
Screenshot: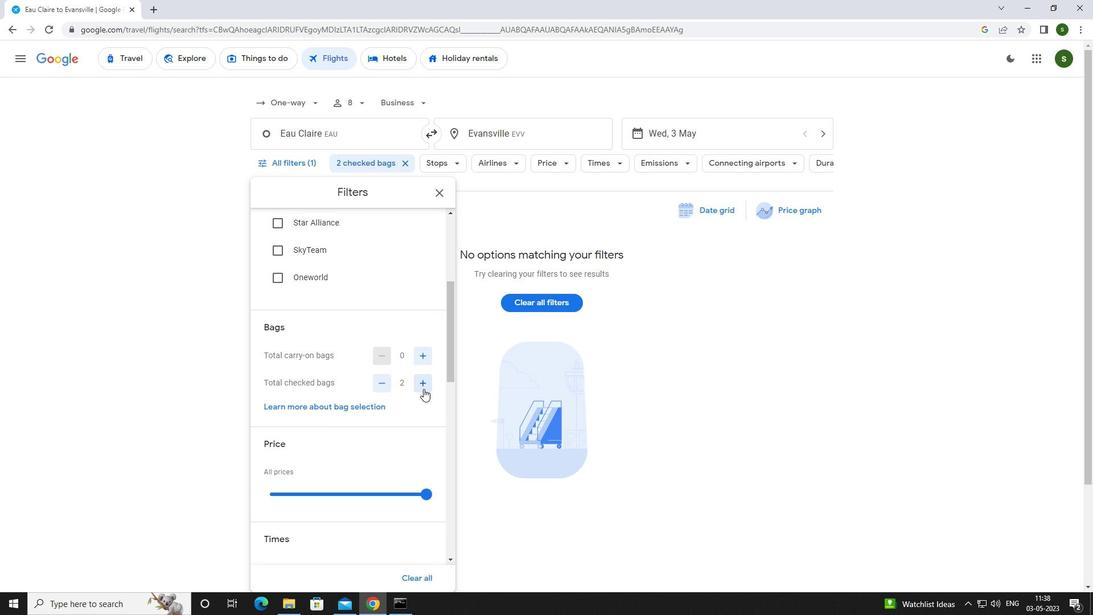 
Action: Mouse scrolled (423, 388) with delta (0, 0)
Screenshot: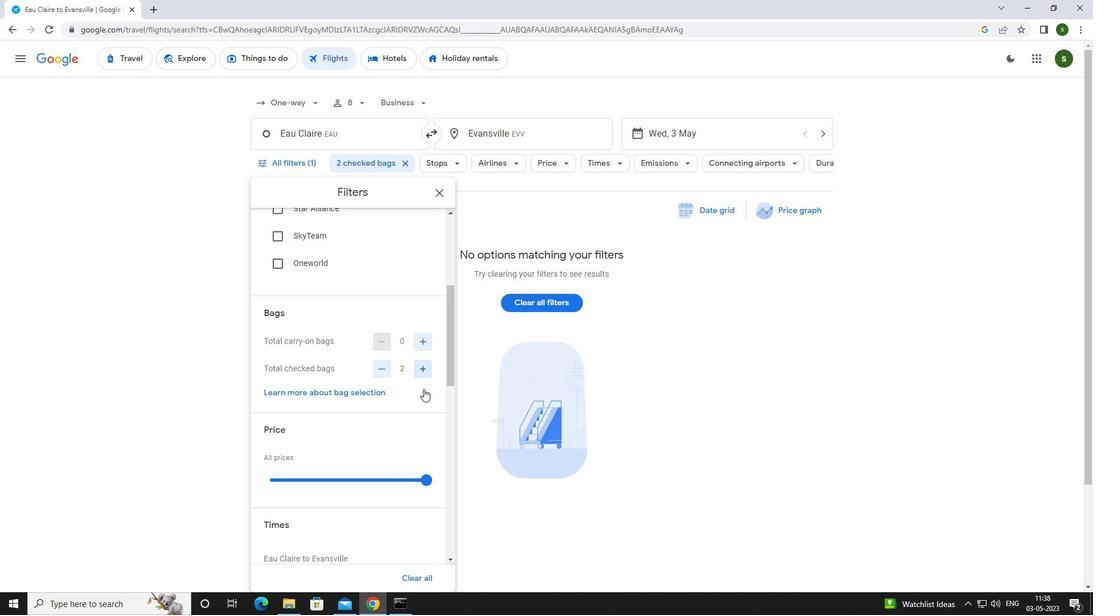 
Action: Mouse moved to (268, 512)
Screenshot: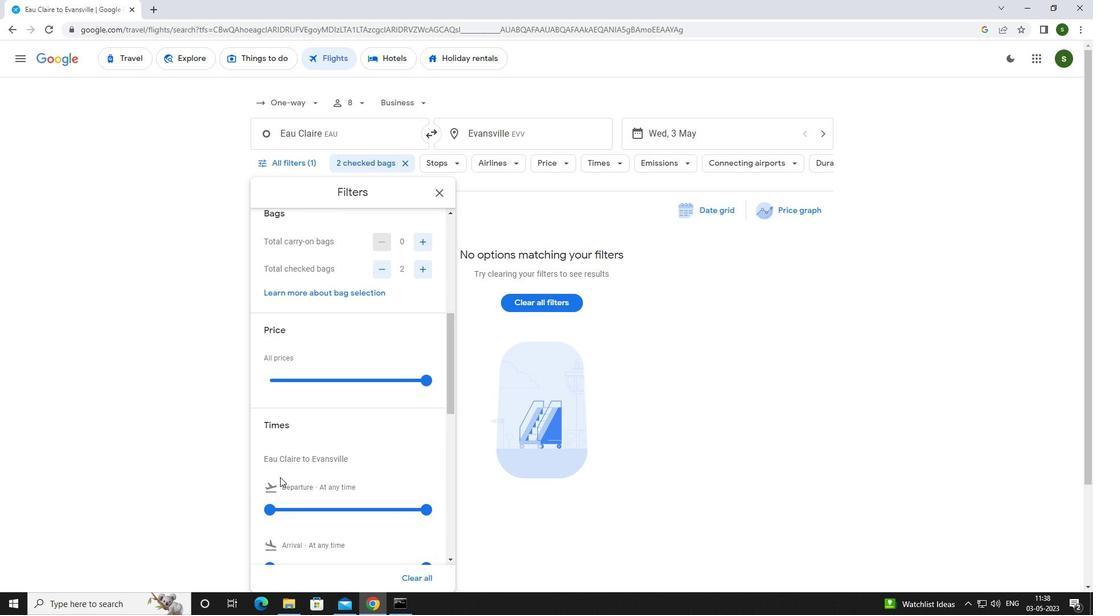
Action: Mouse pressed left at (268, 512)
Screenshot: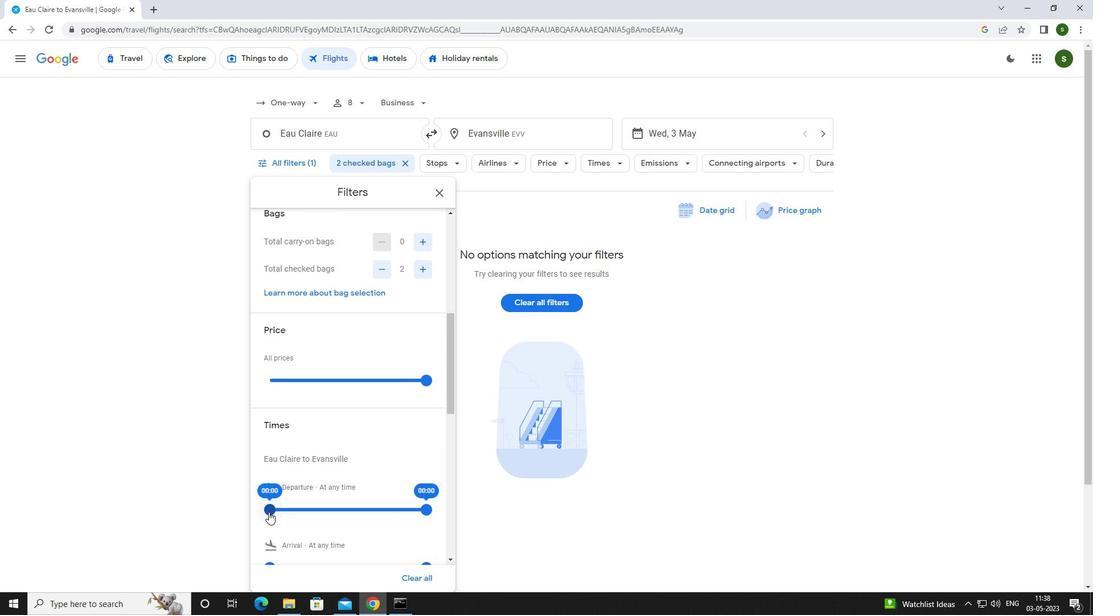 
Action: Mouse moved to (731, 379)
Screenshot: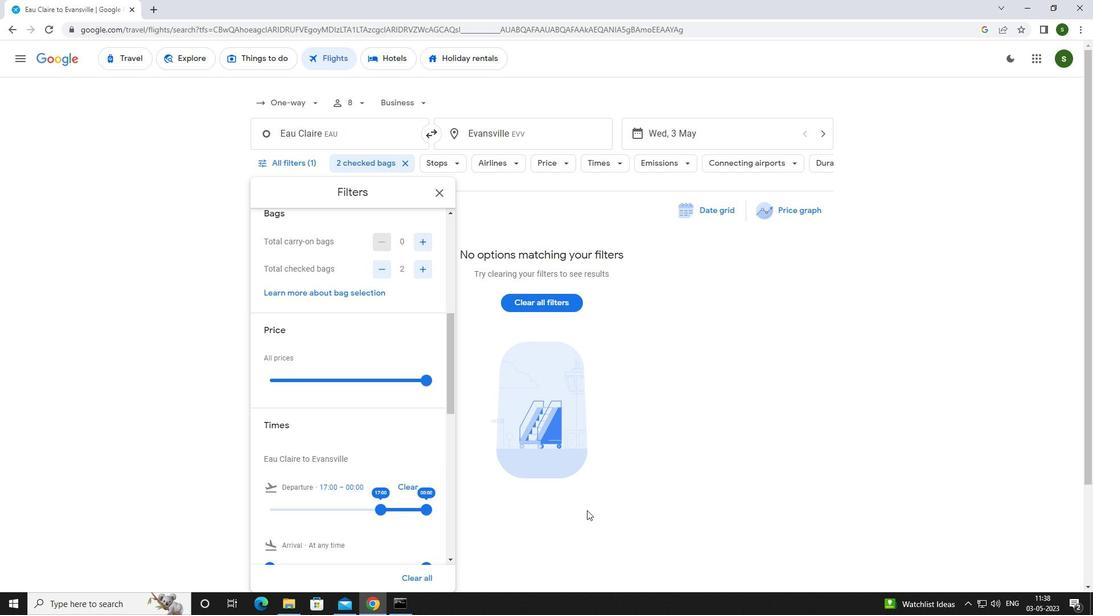 
Action: Mouse pressed left at (731, 379)
Screenshot: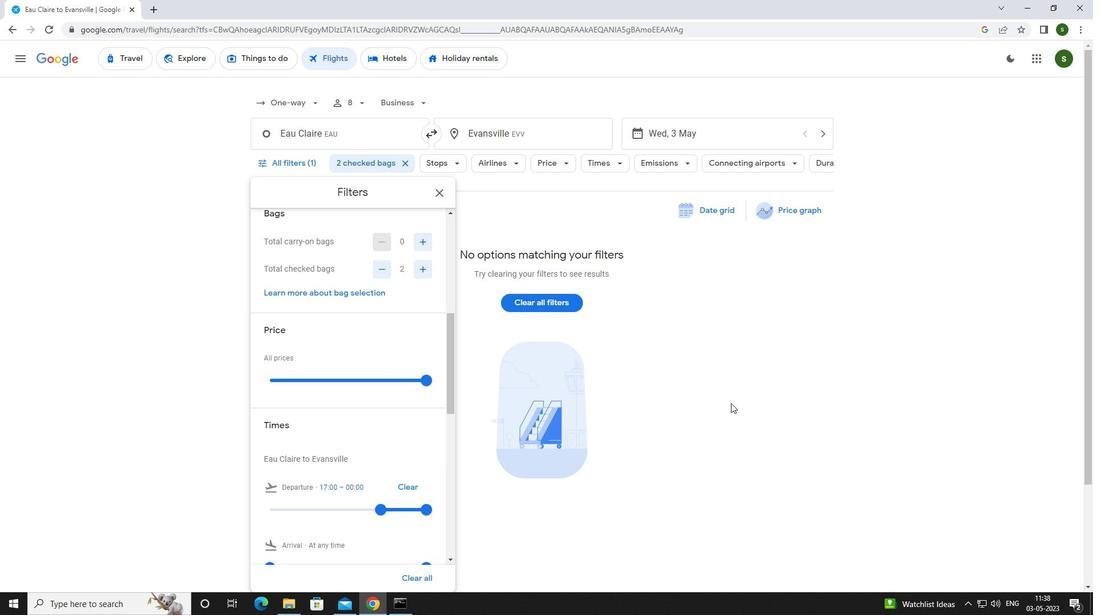 
